 Task: Create in the project AgileCenter and in the Backlog issue 'Develop a new tool for automated testing of cross-browser compatibility and responsiveness' a child issue 'Automated infrastructure disaster recovery testing and remediation', and assign it to team member softage.4@softage.net. Create in the project AgileCenter and in the Backlog issue 'Upgrade the database indexing strategy of a web application to improve query performance and reduce data retrieval time' a child issue 'Integration with customer feedback management software', and assign it to team member softage.1@softage.net
Action: Mouse moved to (461, 416)
Screenshot: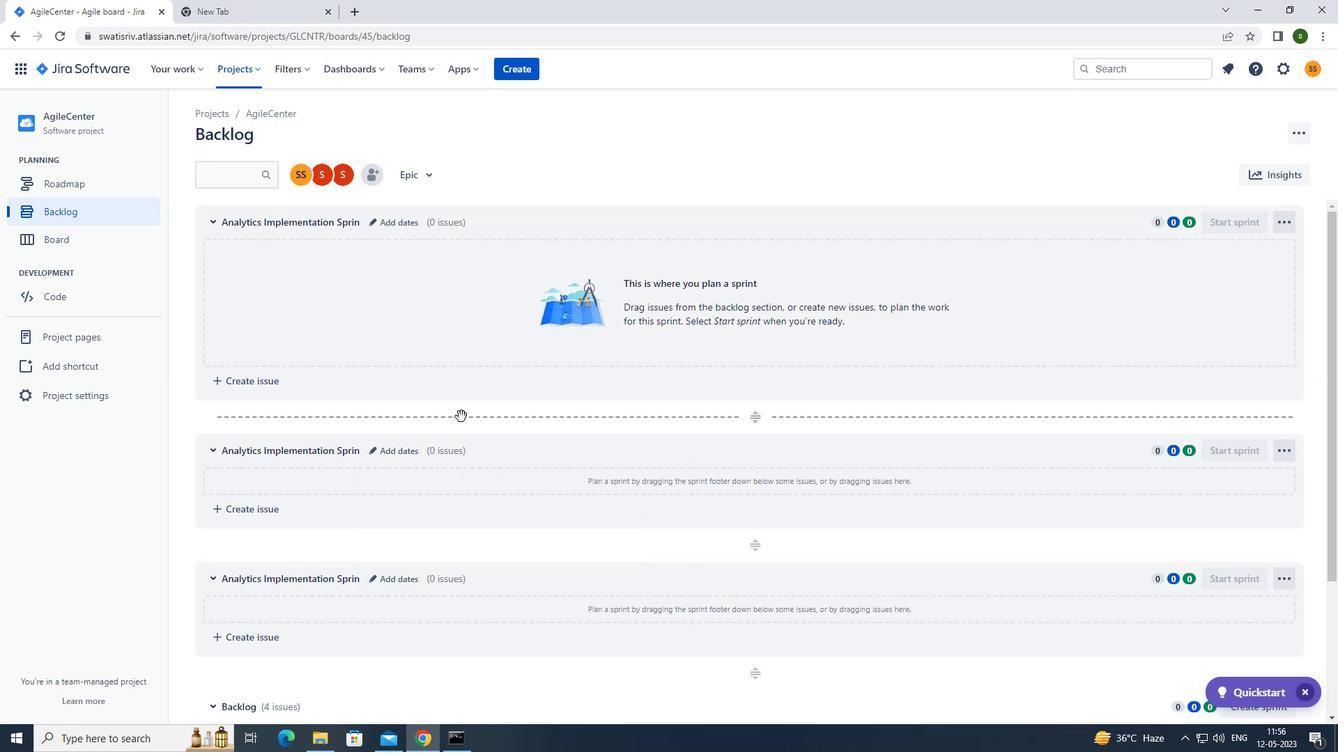 
Action: Mouse scrolled (461, 416) with delta (0, 0)
Screenshot: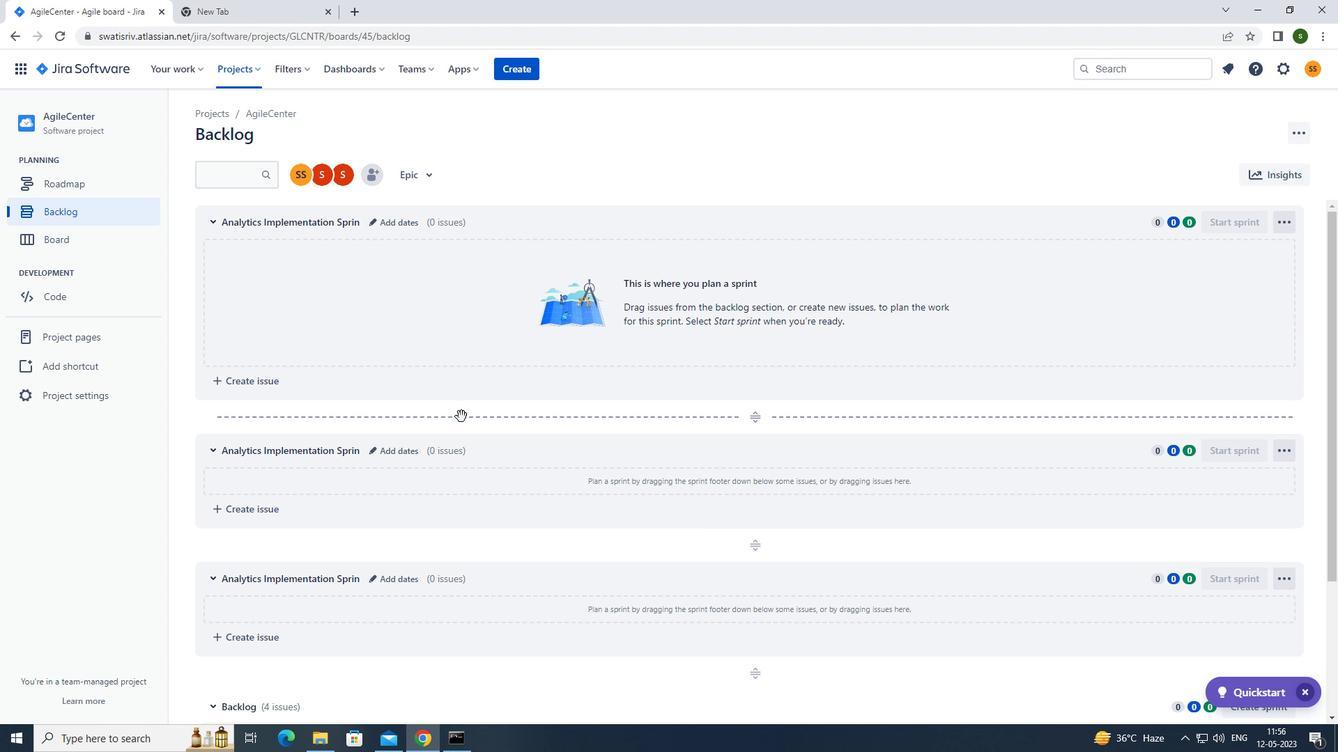 
Action: Mouse scrolled (461, 416) with delta (0, 0)
Screenshot: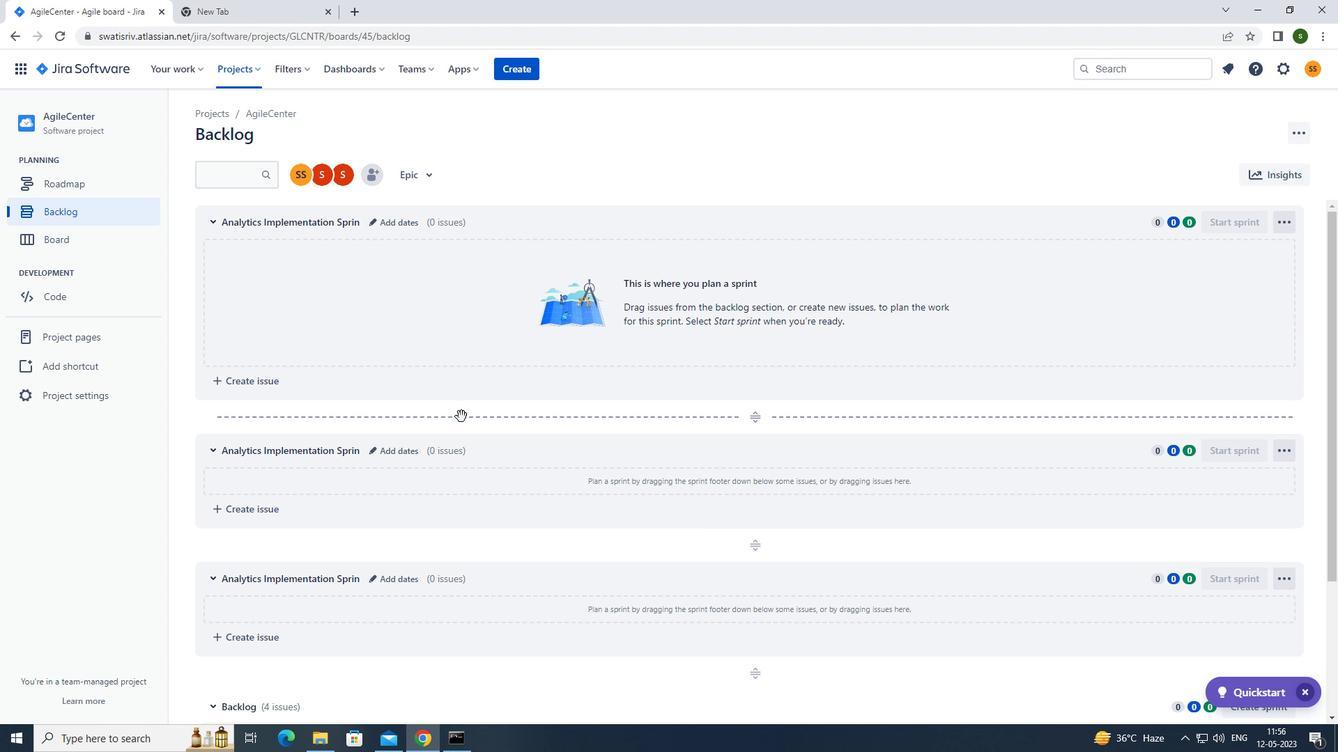 
Action: Mouse moved to (459, 418)
Screenshot: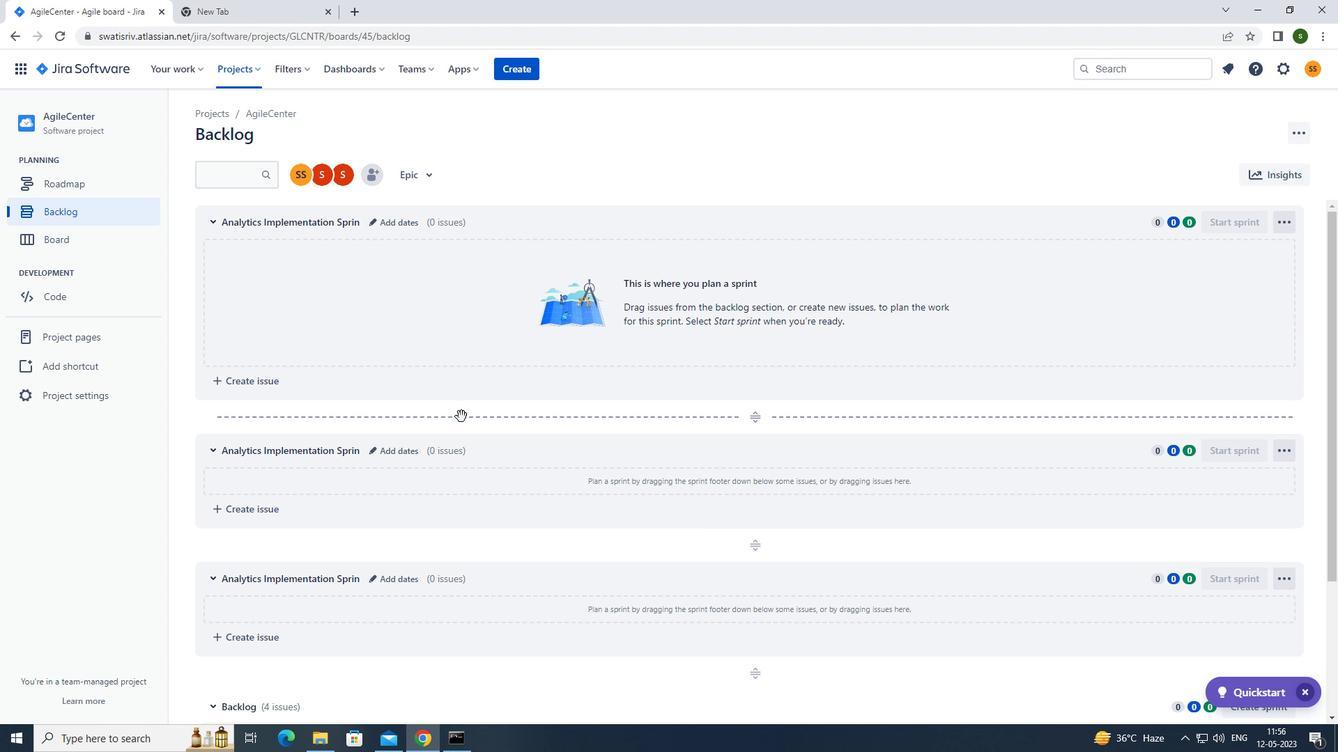 
Action: Mouse scrolled (459, 417) with delta (0, 0)
Screenshot: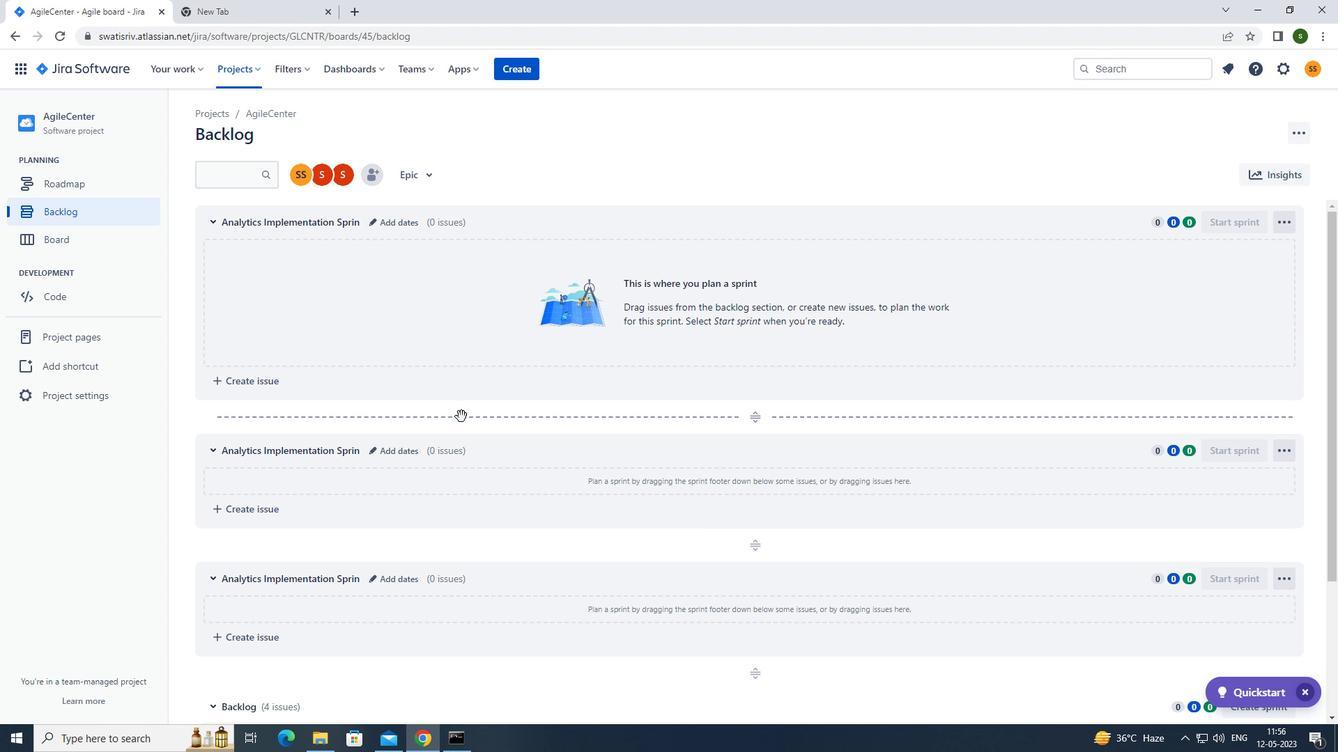 
Action: Mouse moved to (457, 418)
Screenshot: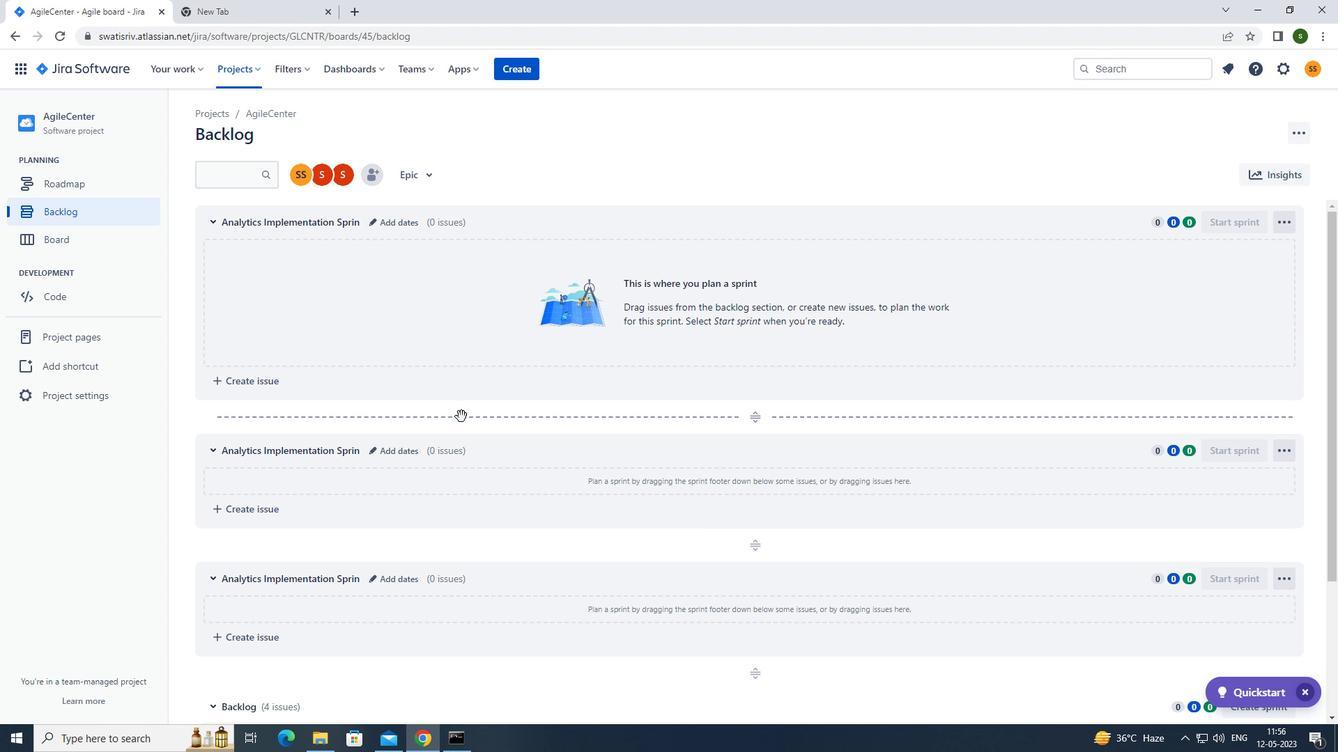 
Action: Mouse scrolled (457, 418) with delta (0, 0)
Screenshot: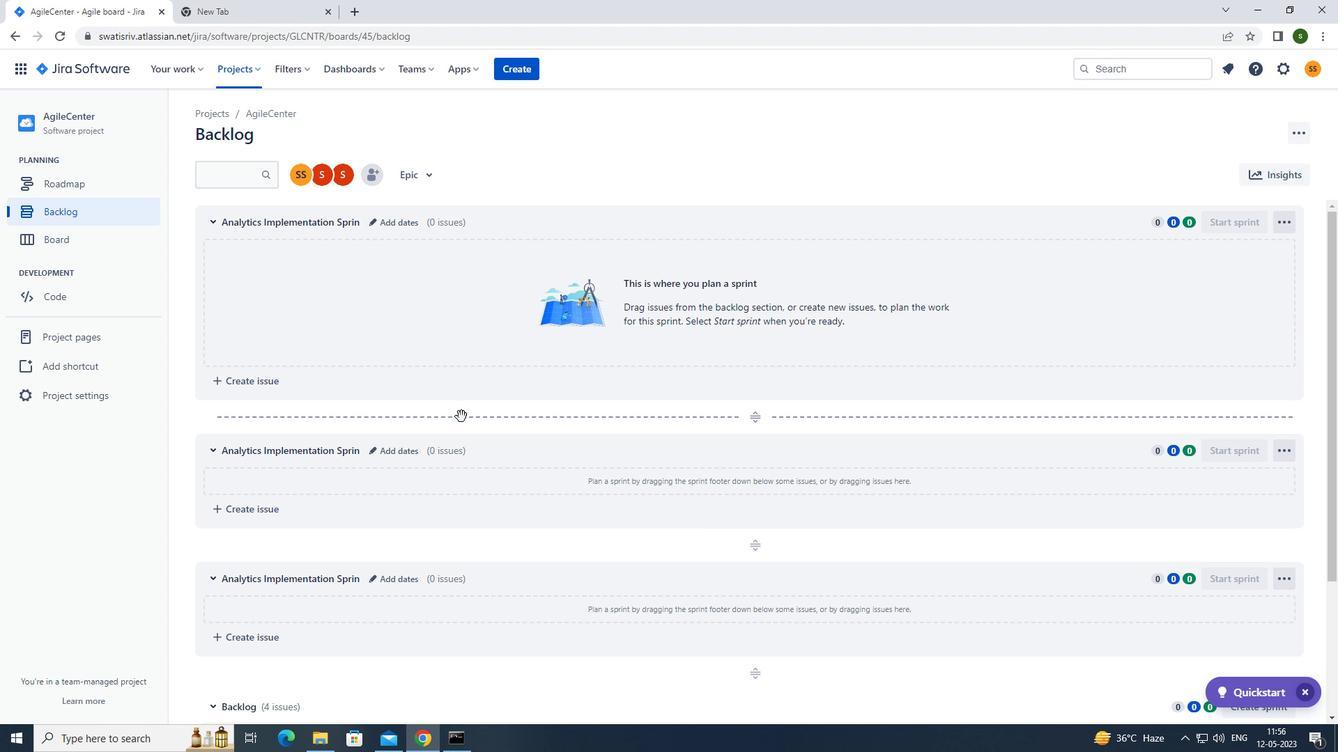 
Action: Mouse moved to (457, 418)
Screenshot: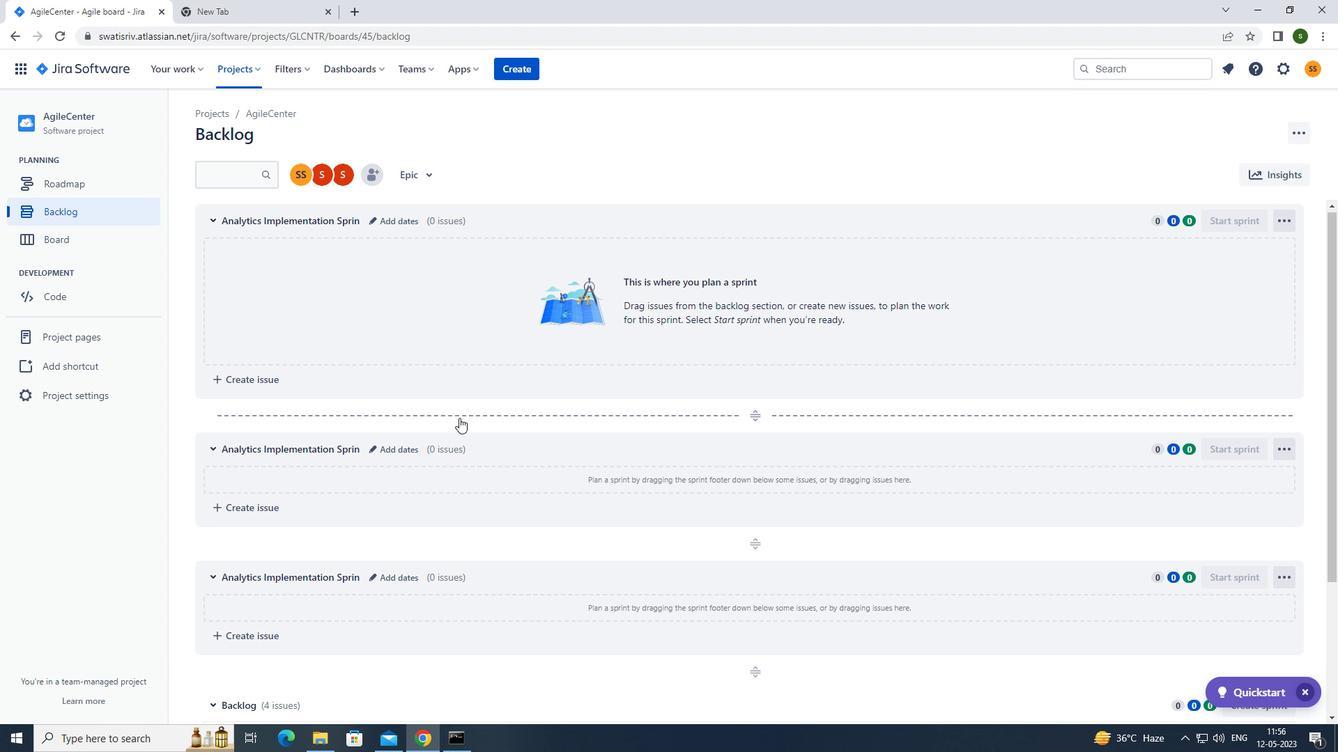 
Action: Mouse scrolled (457, 418) with delta (0, 0)
Screenshot: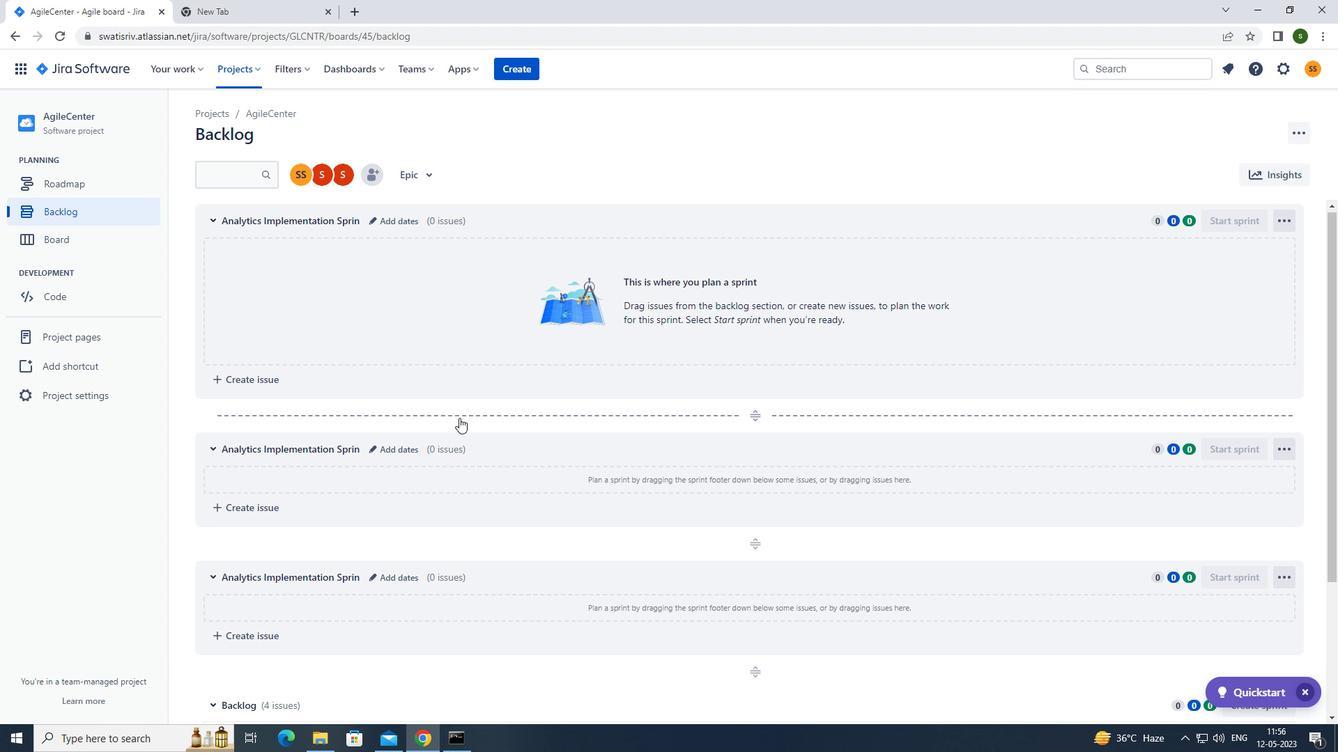 
Action: Mouse scrolled (457, 418) with delta (0, 0)
Screenshot: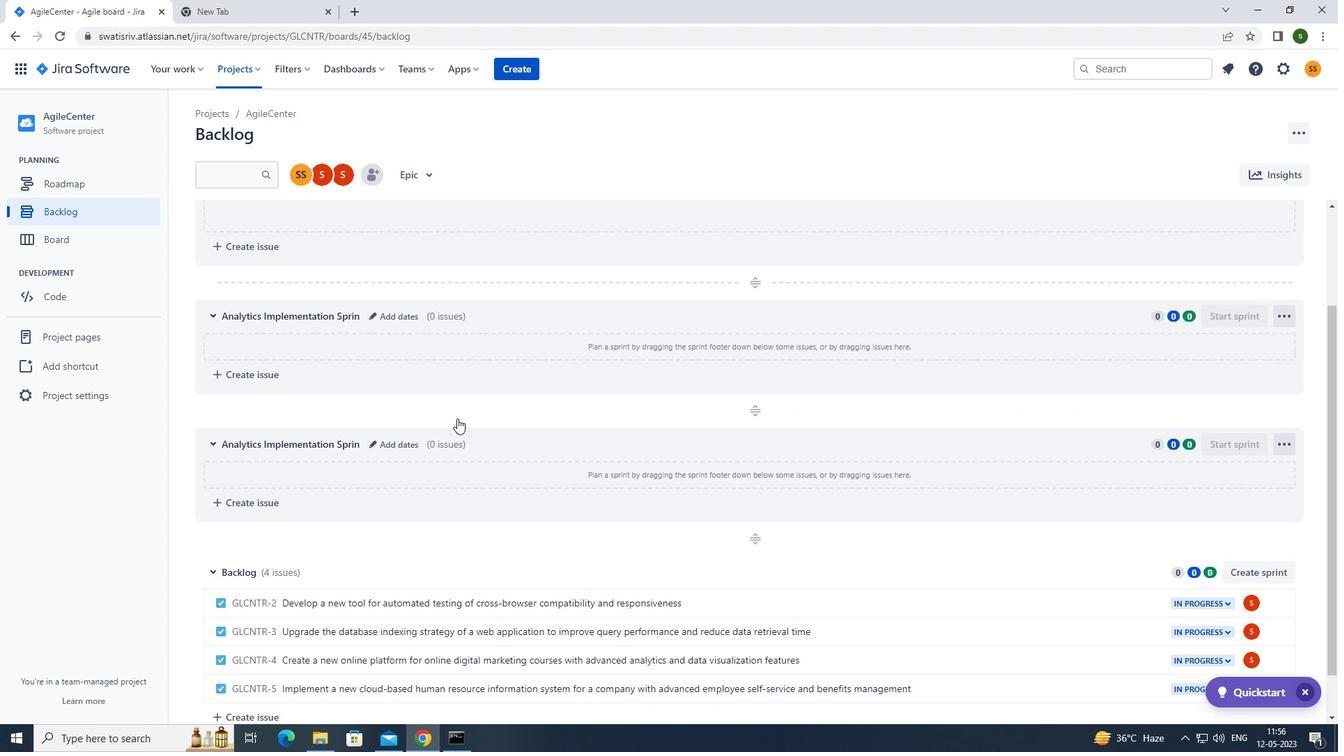 
Action: Mouse moved to (869, 549)
Screenshot: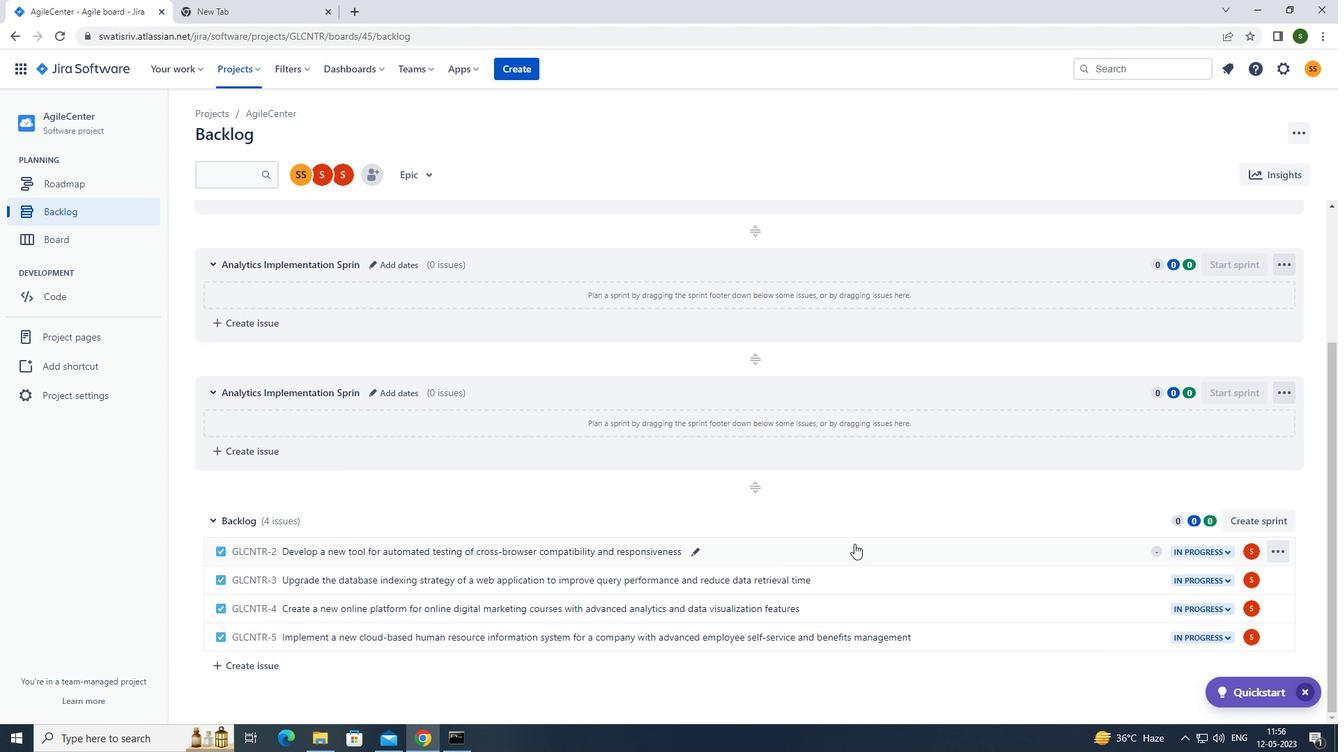 
Action: Mouse pressed left at (869, 549)
Screenshot: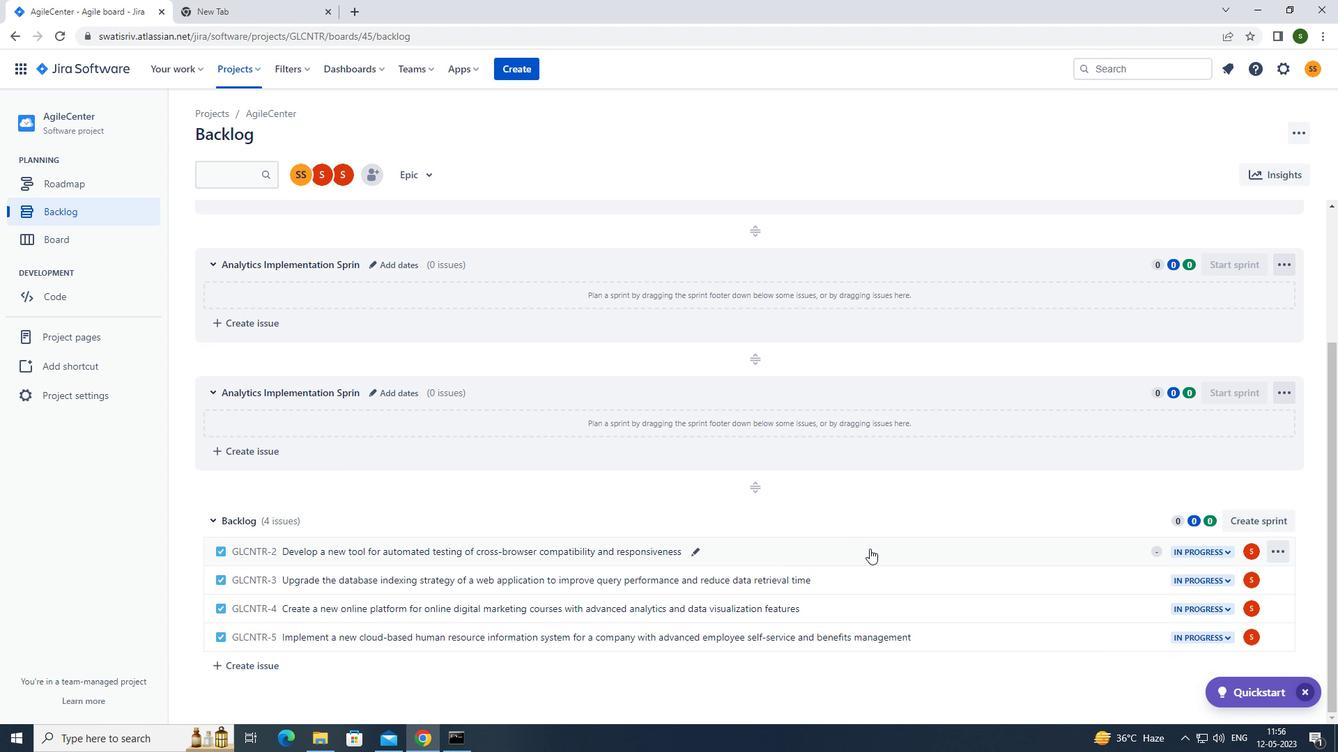 
Action: Mouse moved to (1092, 319)
Screenshot: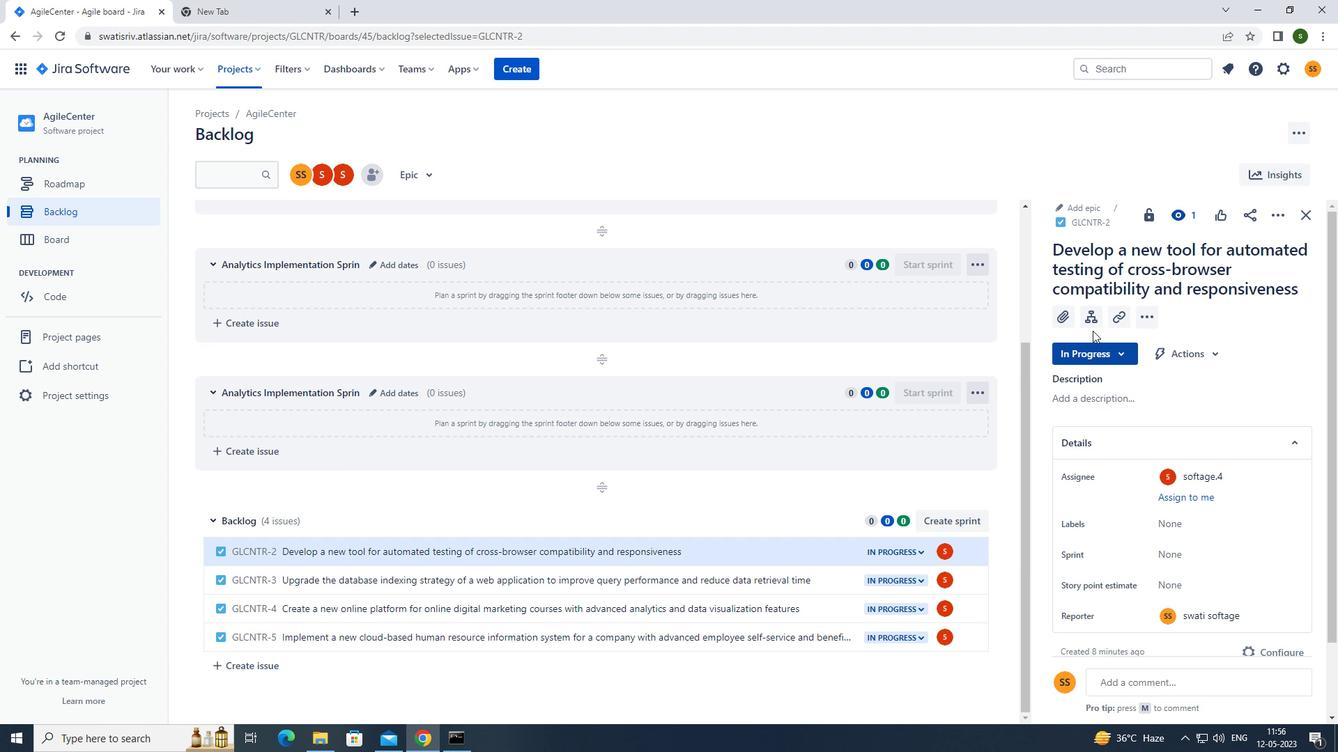 
Action: Mouse pressed left at (1092, 319)
Screenshot: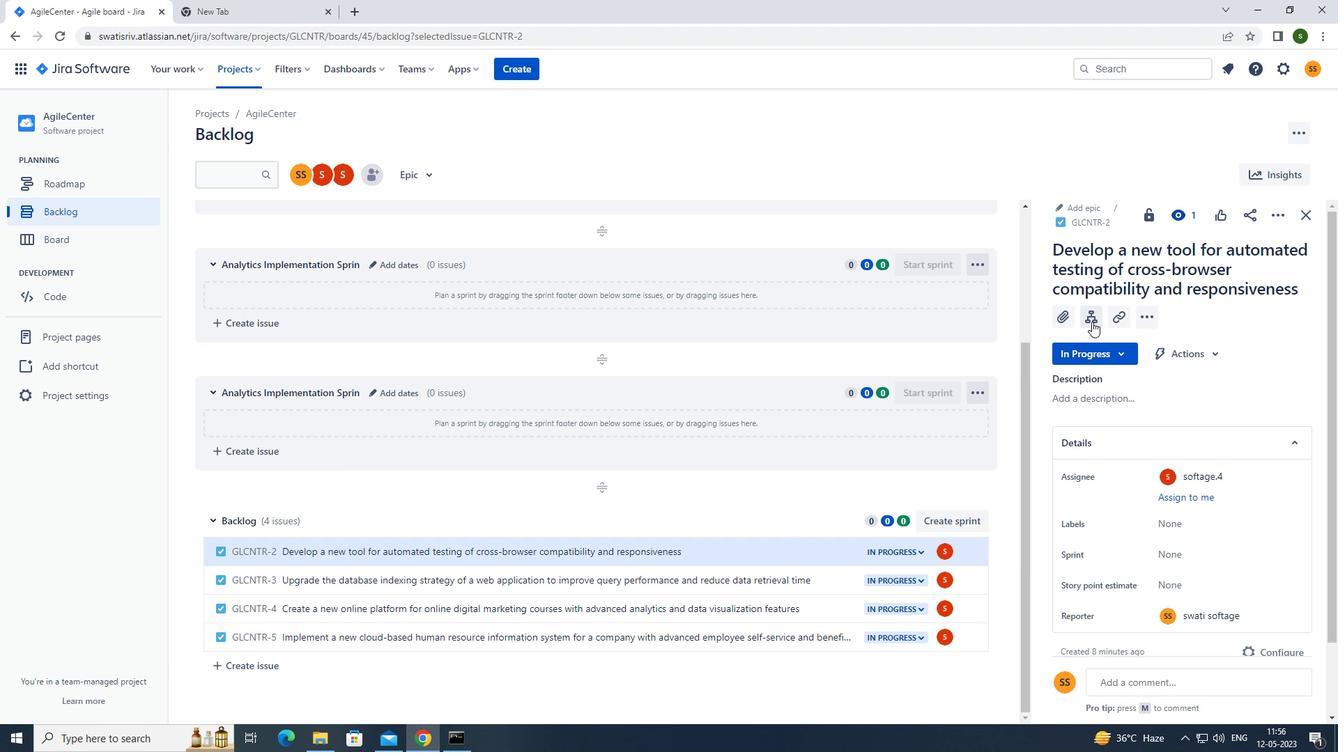 
Action: Mouse moved to (1074, 449)
Screenshot: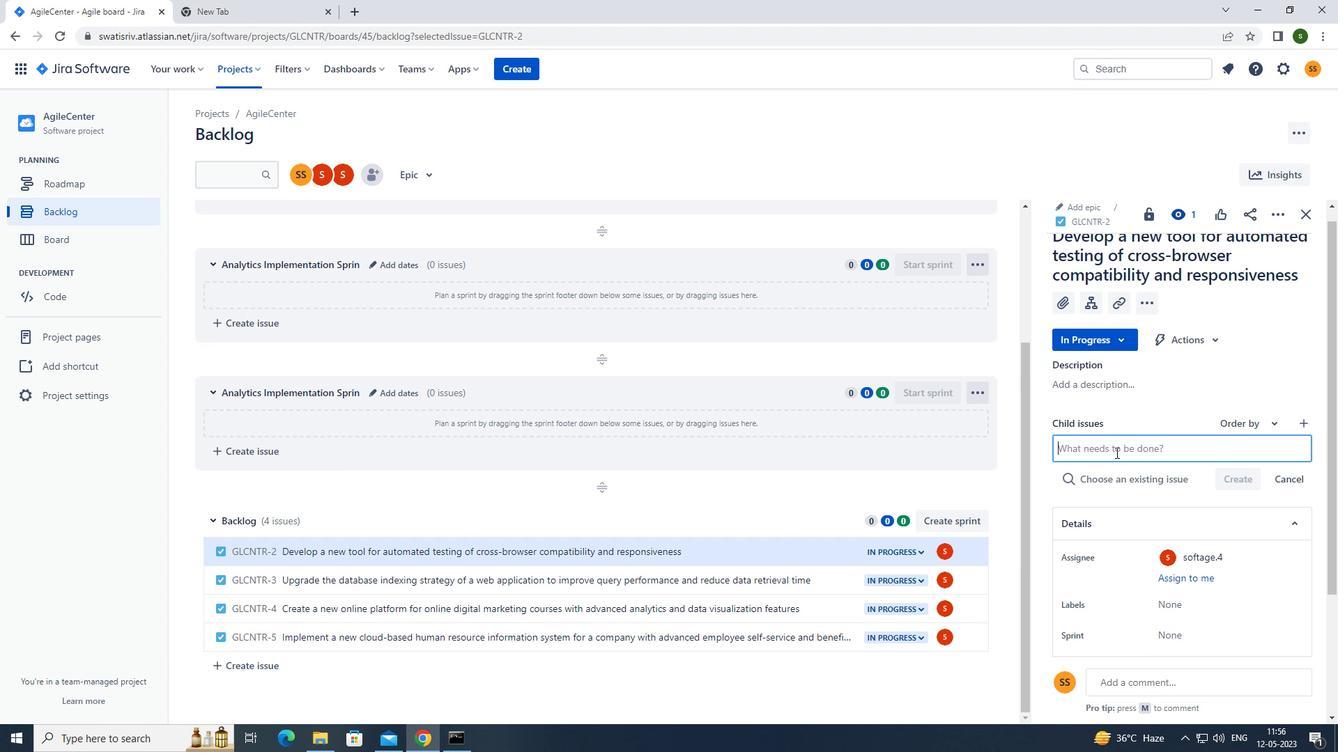 
Action: Key pressed <Key.caps_lock>a<Key.caps_lock>utomated<Key.space>onfrastructure<Key.space>disaster<Key.space>recovery<Key.space>testing<Key.space>and<Key.space>remediation<Key.enter>
Screenshot: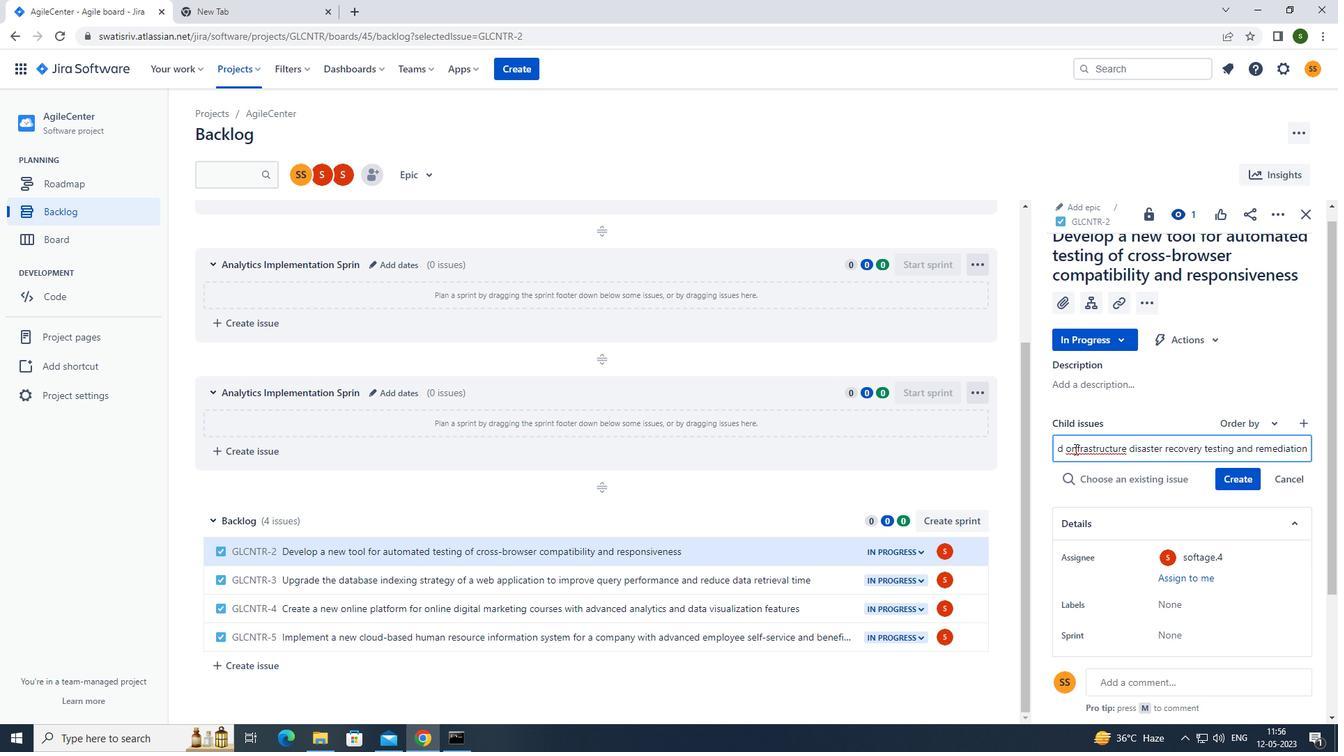 
Action: Mouse moved to (1252, 455)
Screenshot: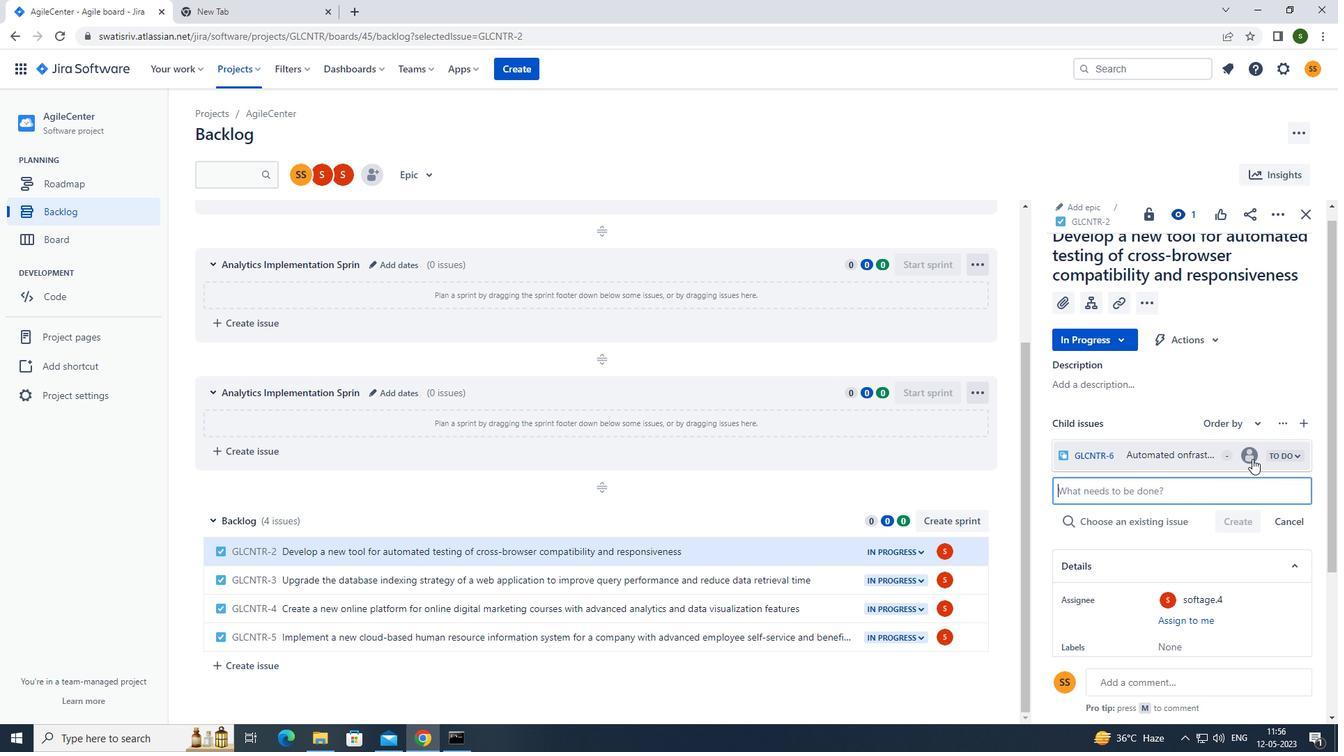 
Action: Mouse pressed left at (1252, 455)
Screenshot: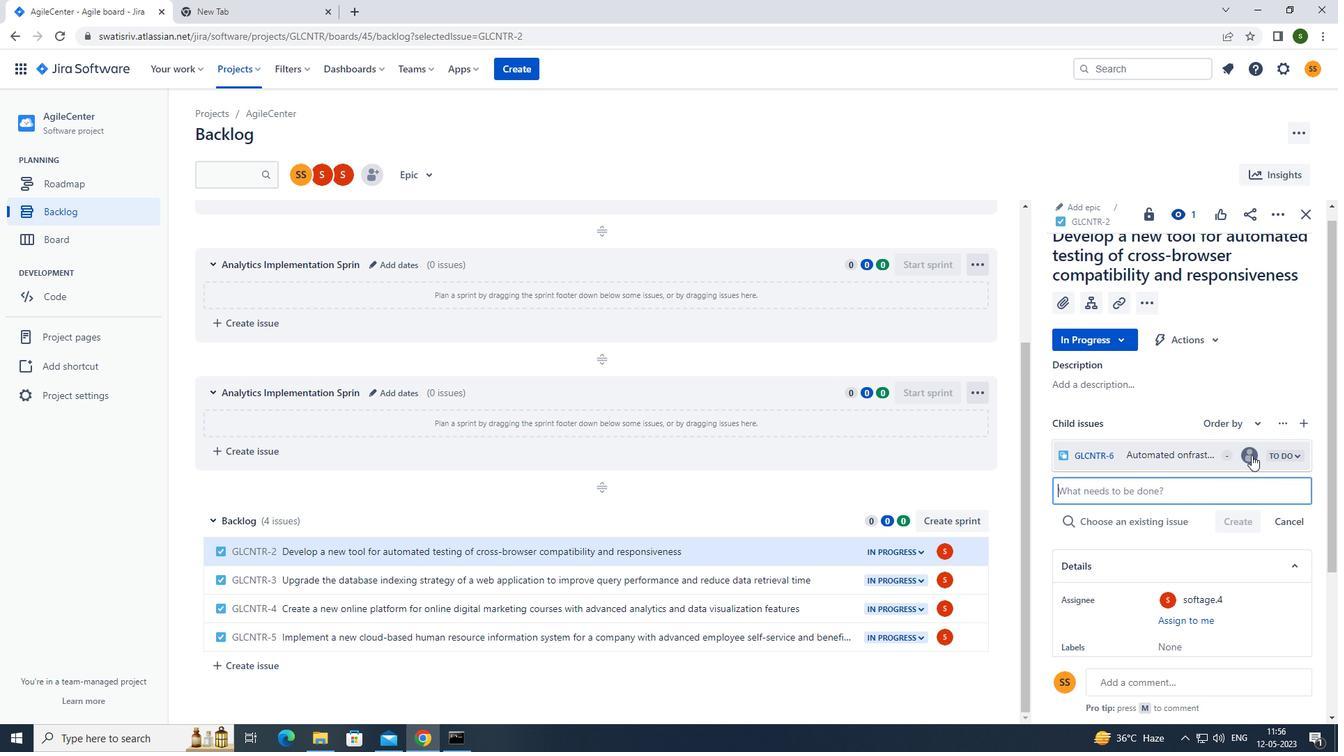
Action: Mouse moved to (1154, 529)
Screenshot: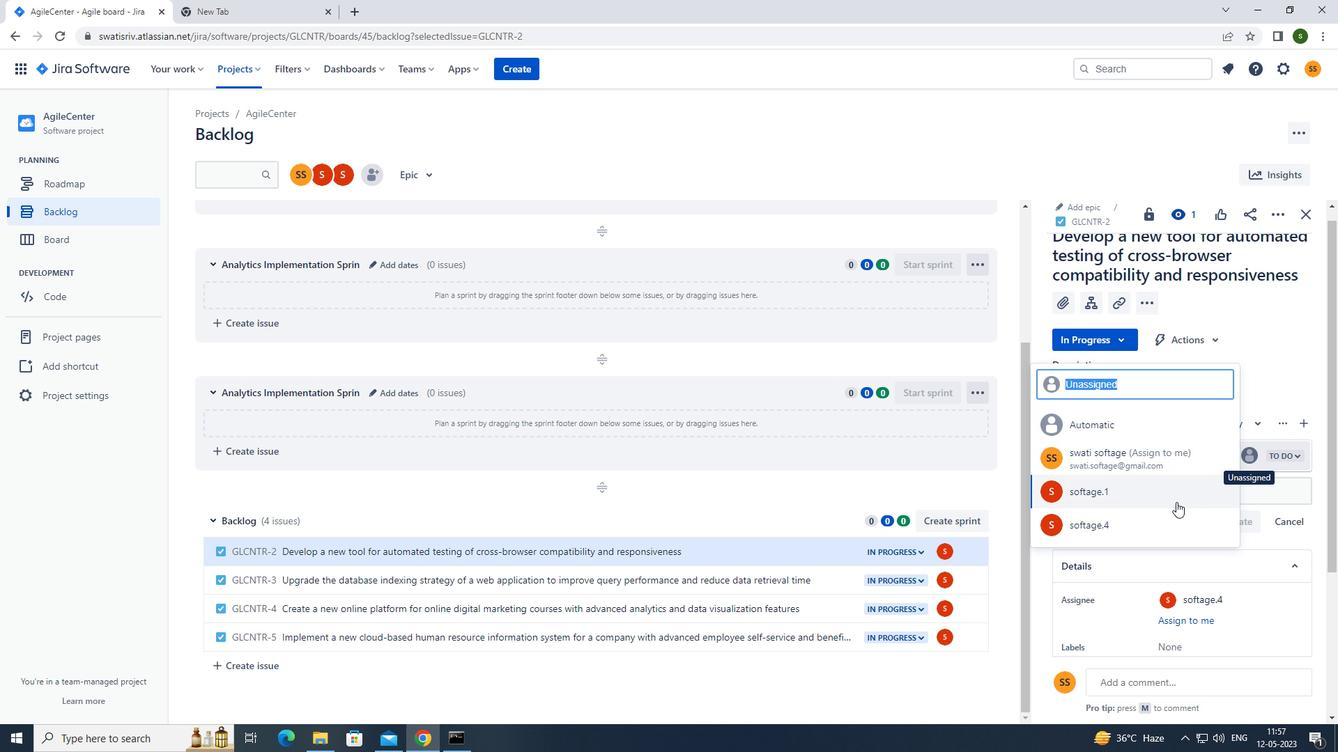 
Action: Mouse pressed left at (1154, 529)
Screenshot: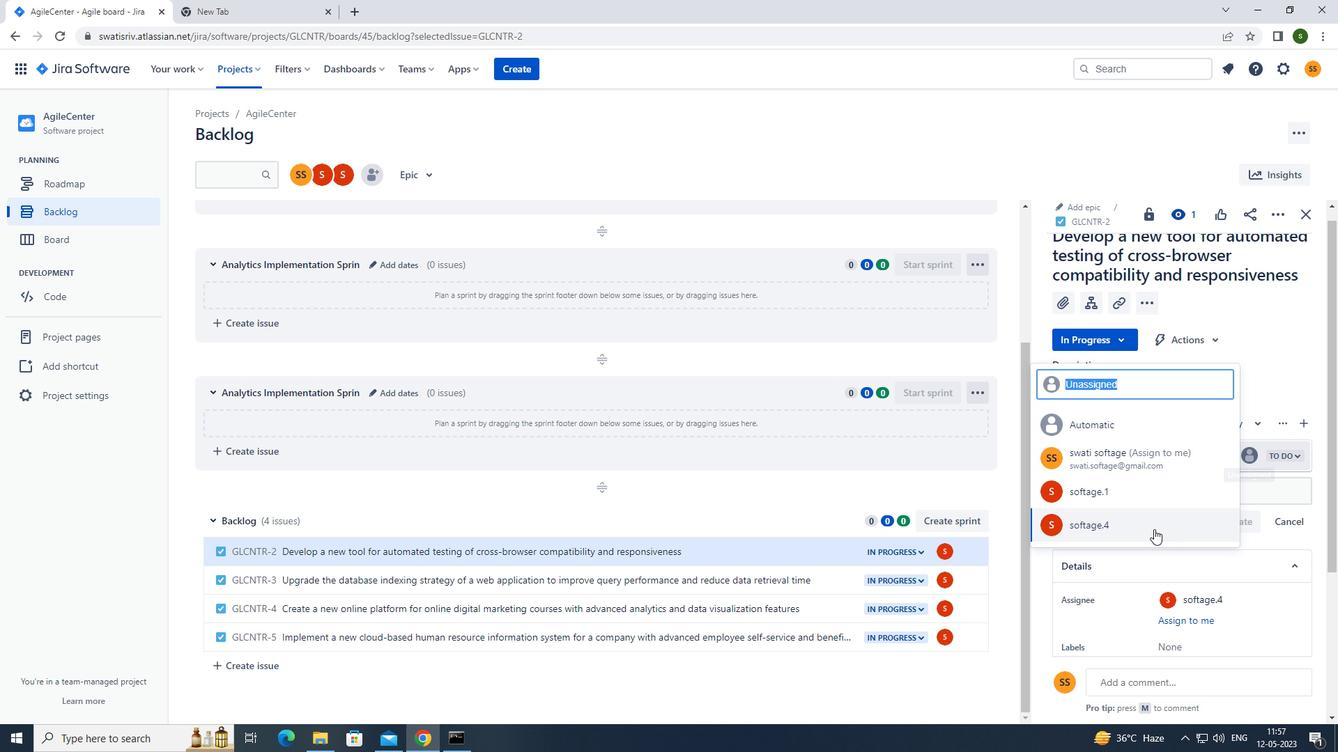 
Action: Mouse moved to (835, 589)
Screenshot: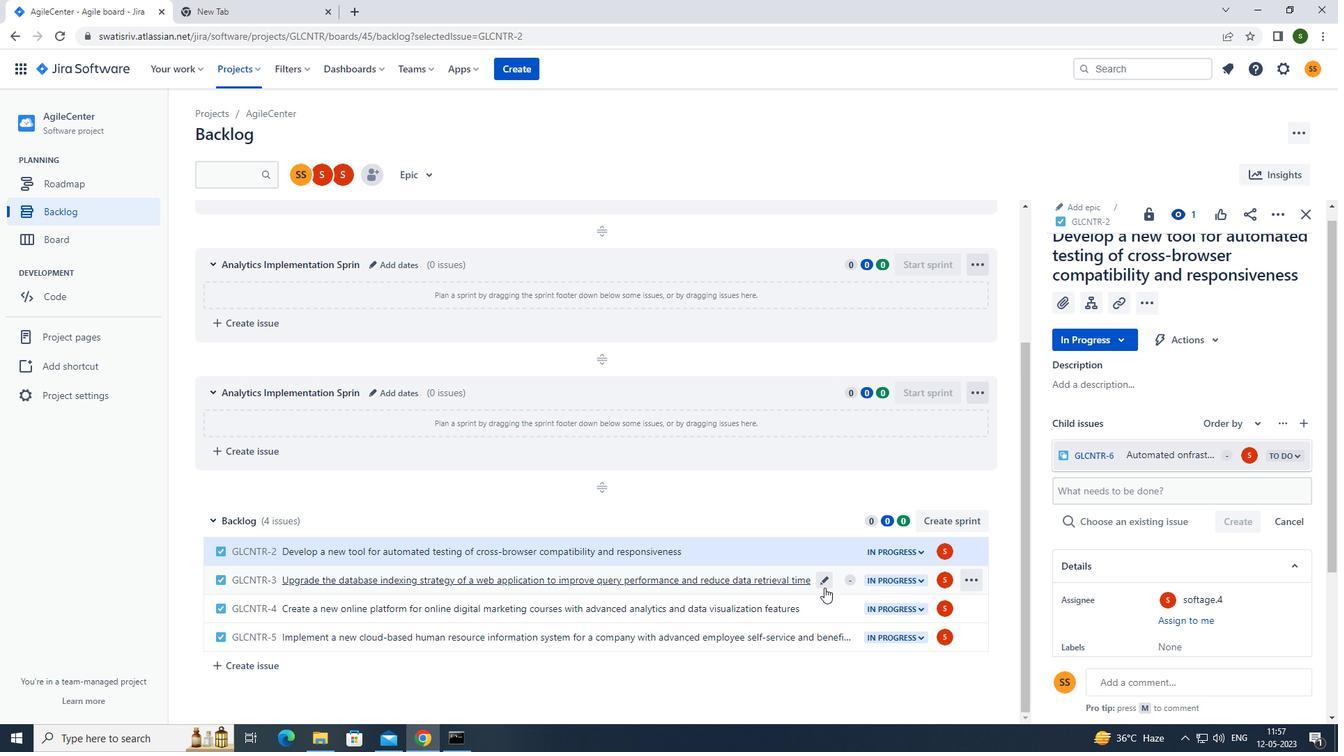 
Action: Mouse pressed left at (835, 589)
Screenshot: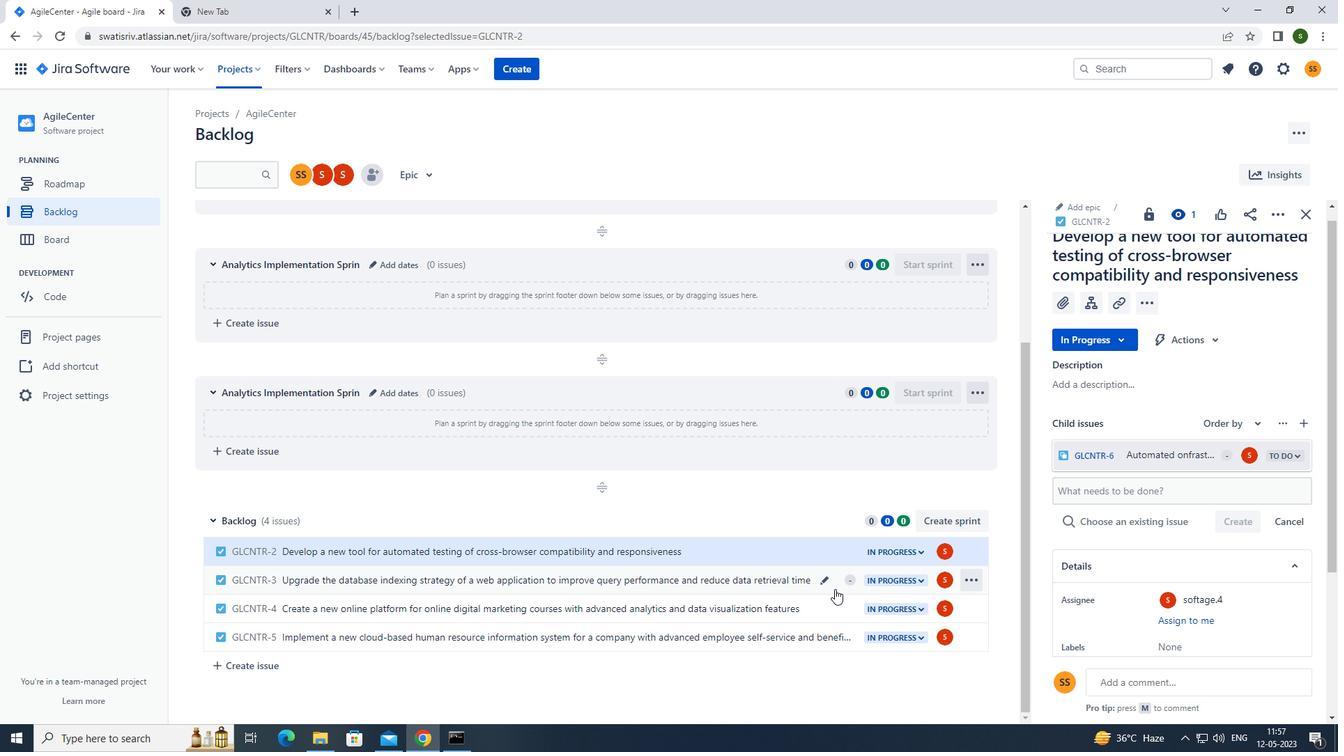 
Action: Mouse moved to (1086, 342)
Screenshot: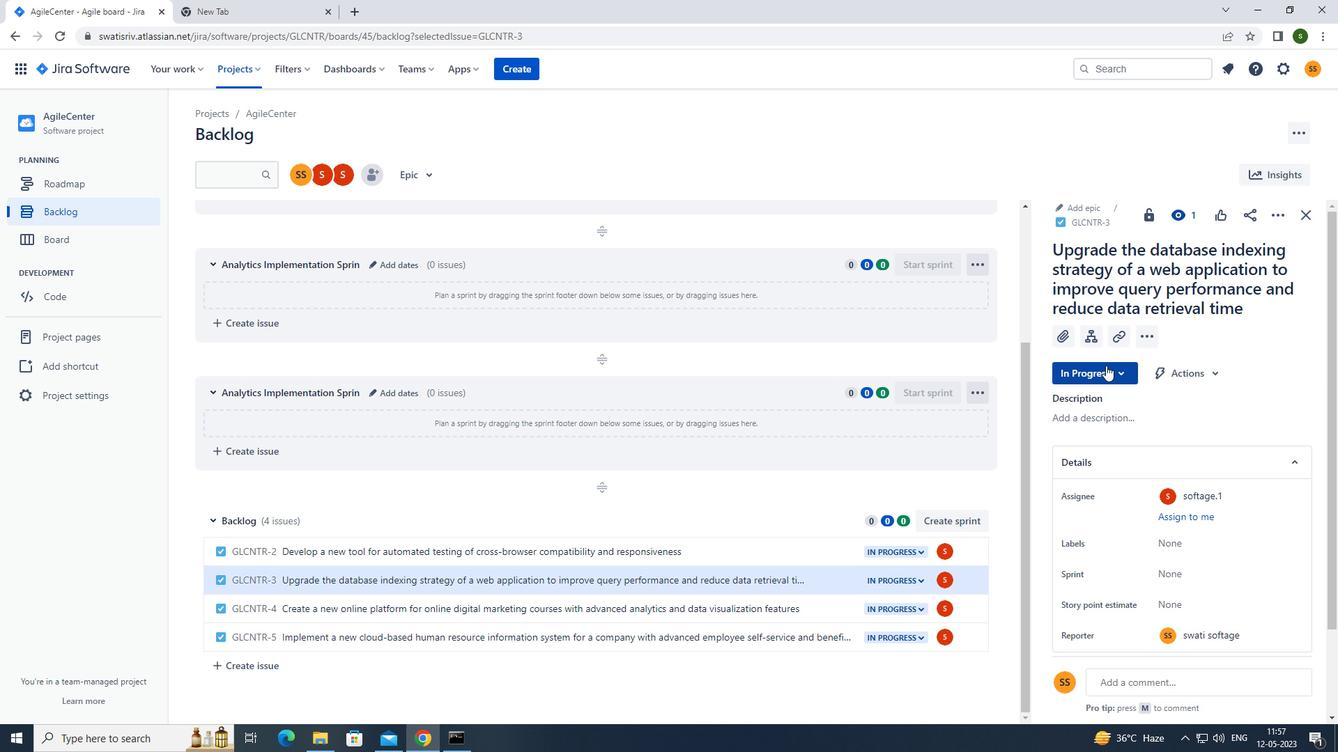 
Action: Mouse pressed left at (1086, 342)
Screenshot: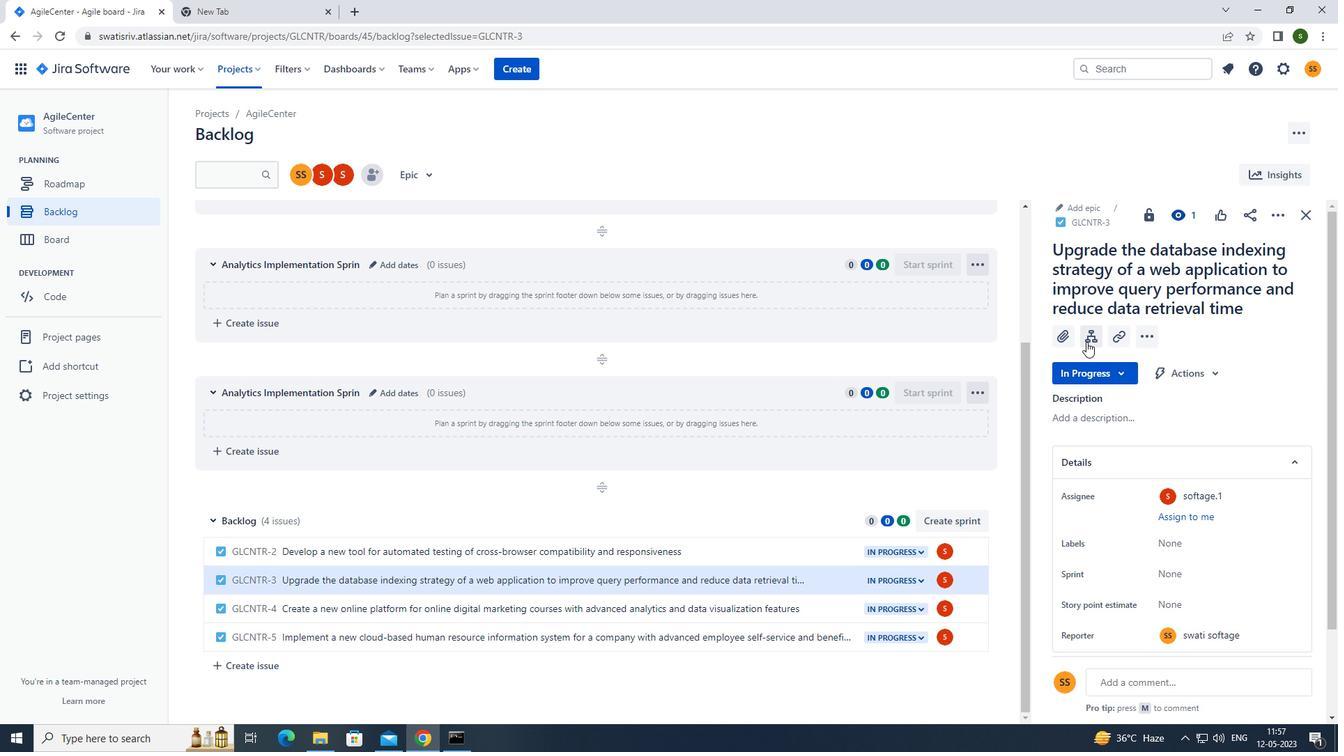 
Action: Mouse moved to (1134, 451)
Screenshot: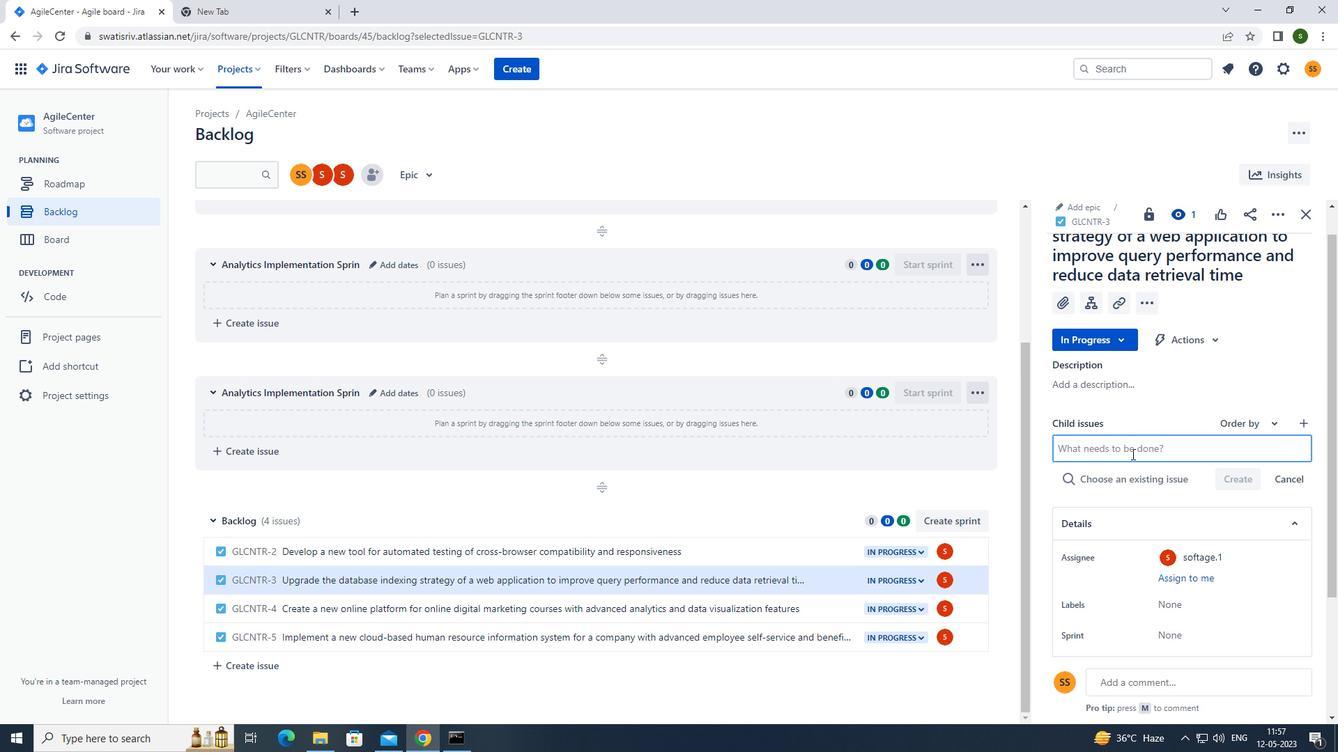 
Action: Mouse pressed left at (1134, 451)
Screenshot: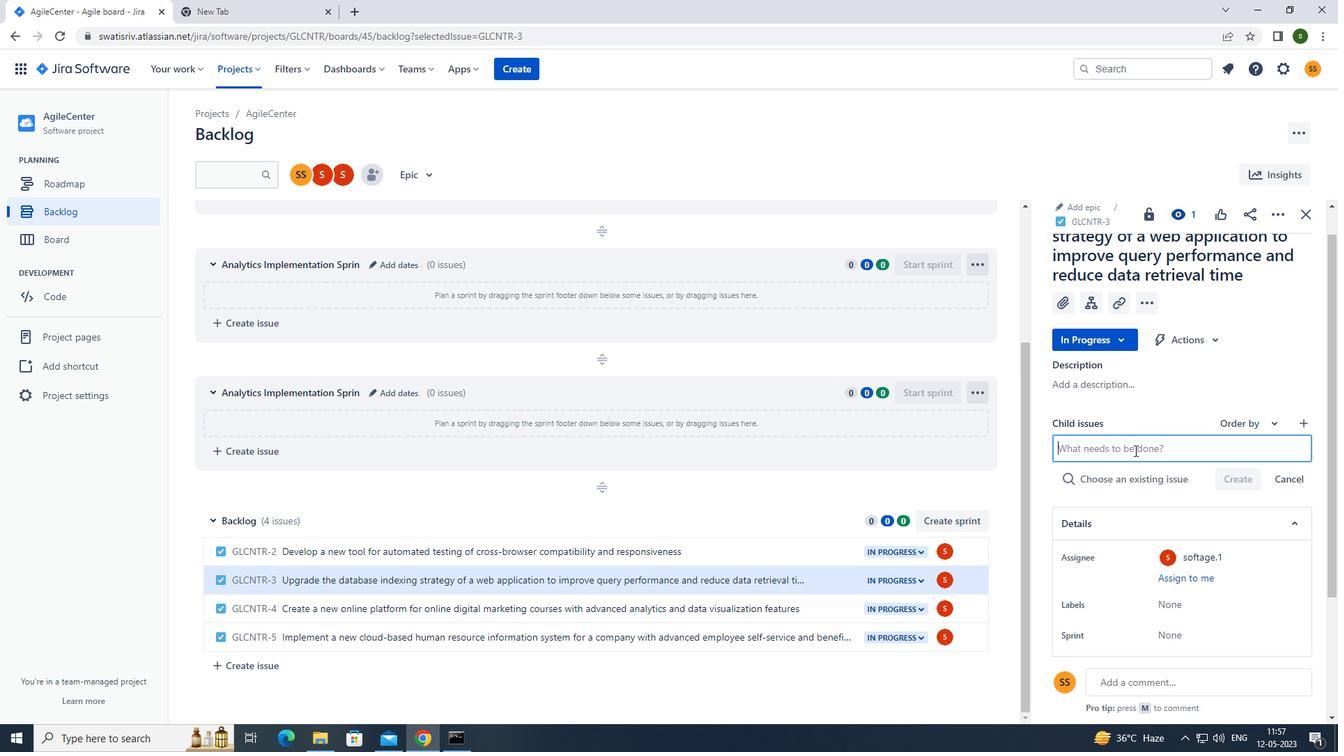 
Action: Mouse moved to (1092, 453)
Screenshot: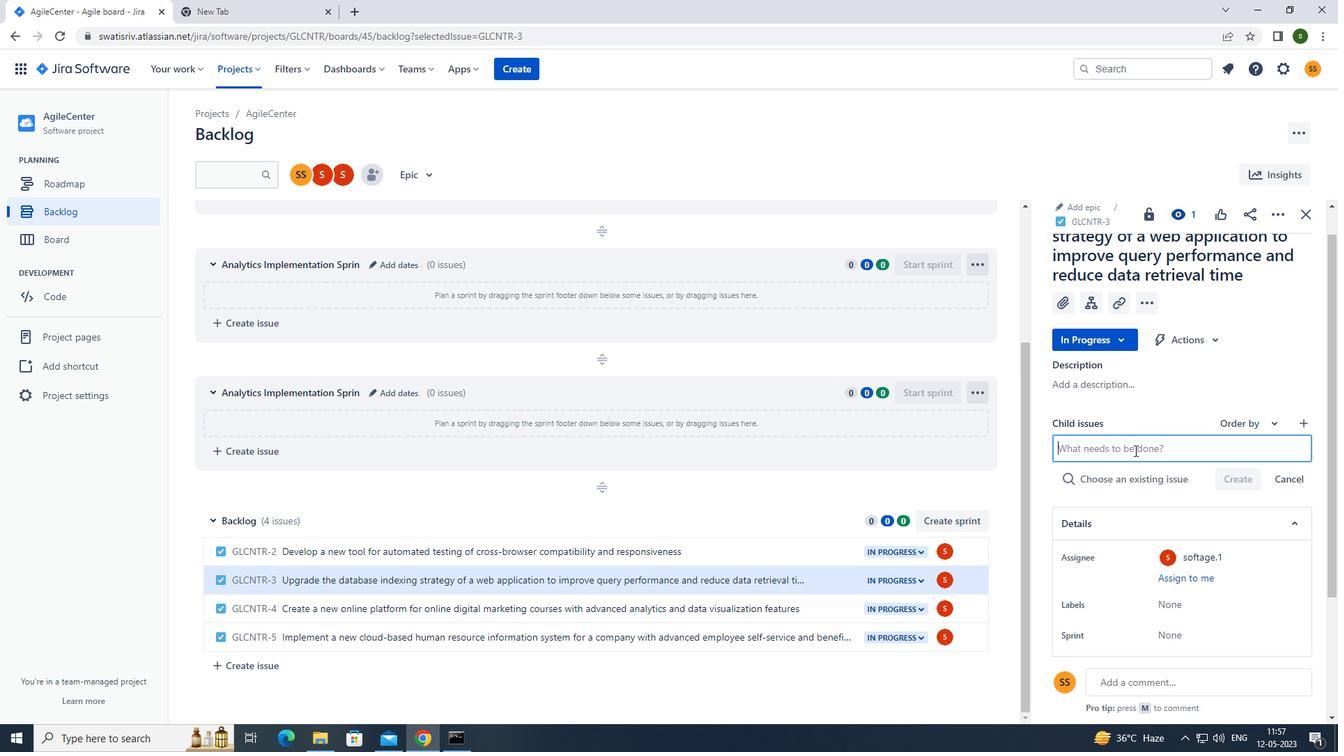
Action: Key pressed <Key.caps_lock>i<Key.caps_lock>ntegration<Key.space>with<Key.space>customer<Key.space>feedback<Key.space>management<Key.space>software
Screenshot: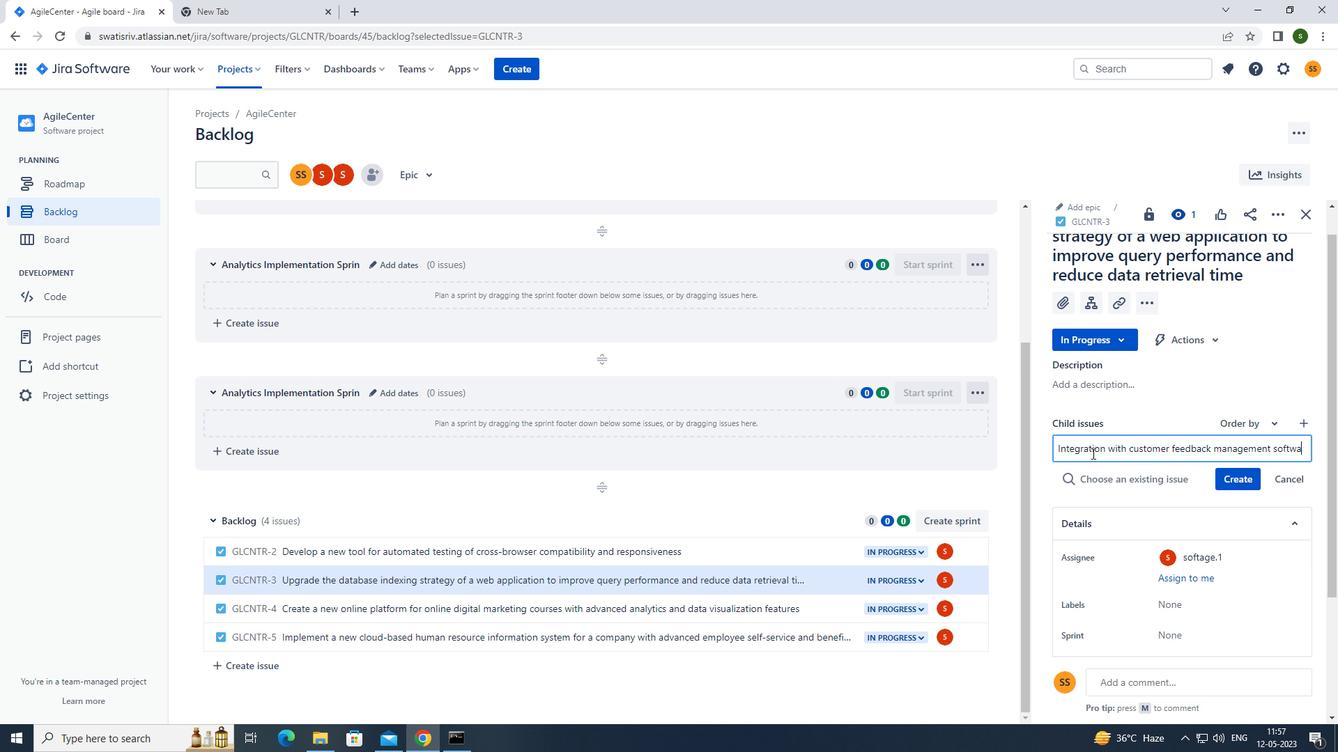 
Action: Mouse moved to (1086, 453)
Screenshot: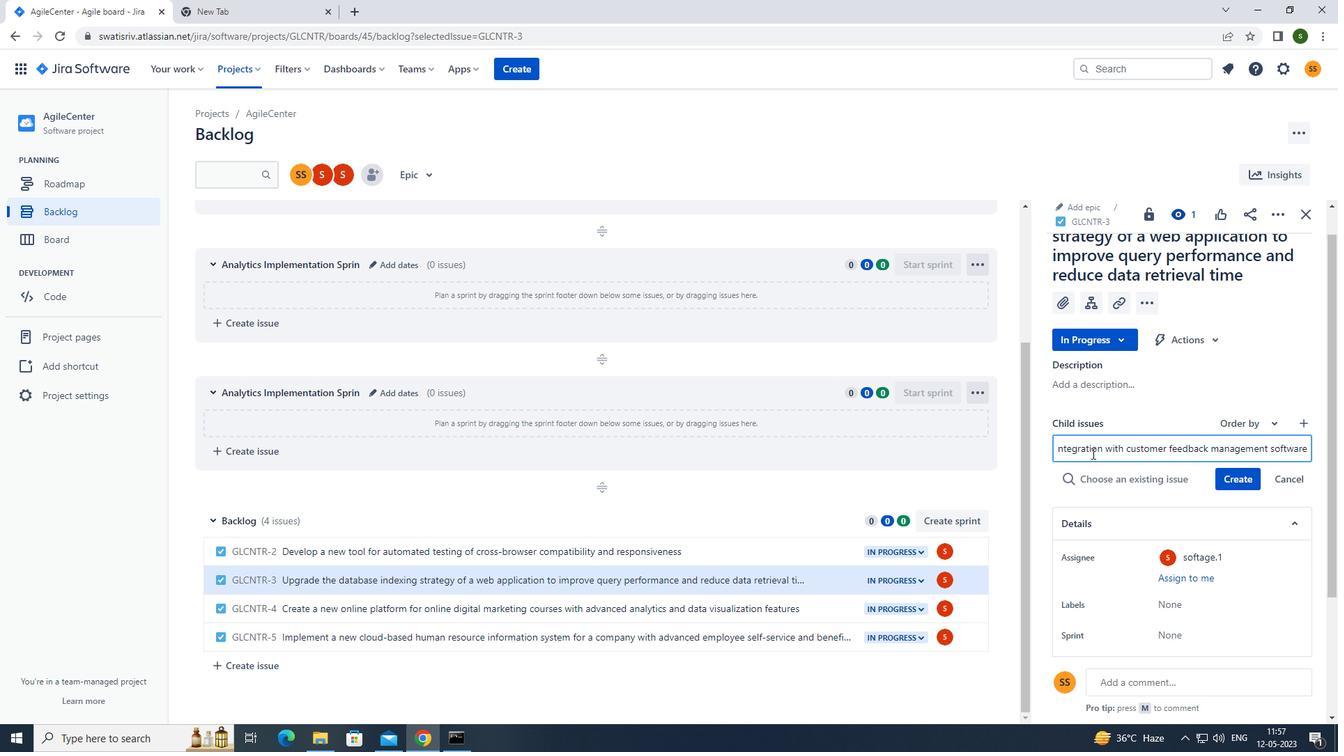 
Action: Key pressed <Key.enter>
Screenshot: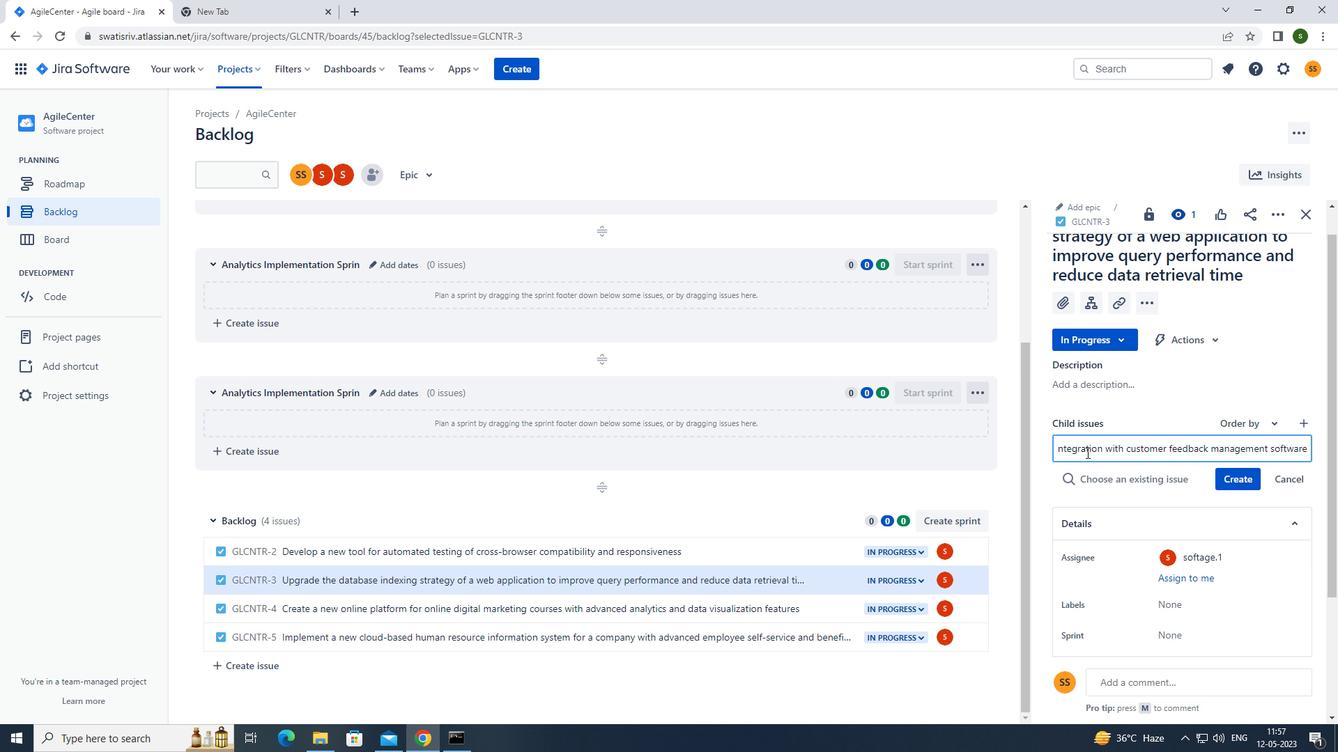 
Action: Mouse moved to (1243, 454)
Screenshot: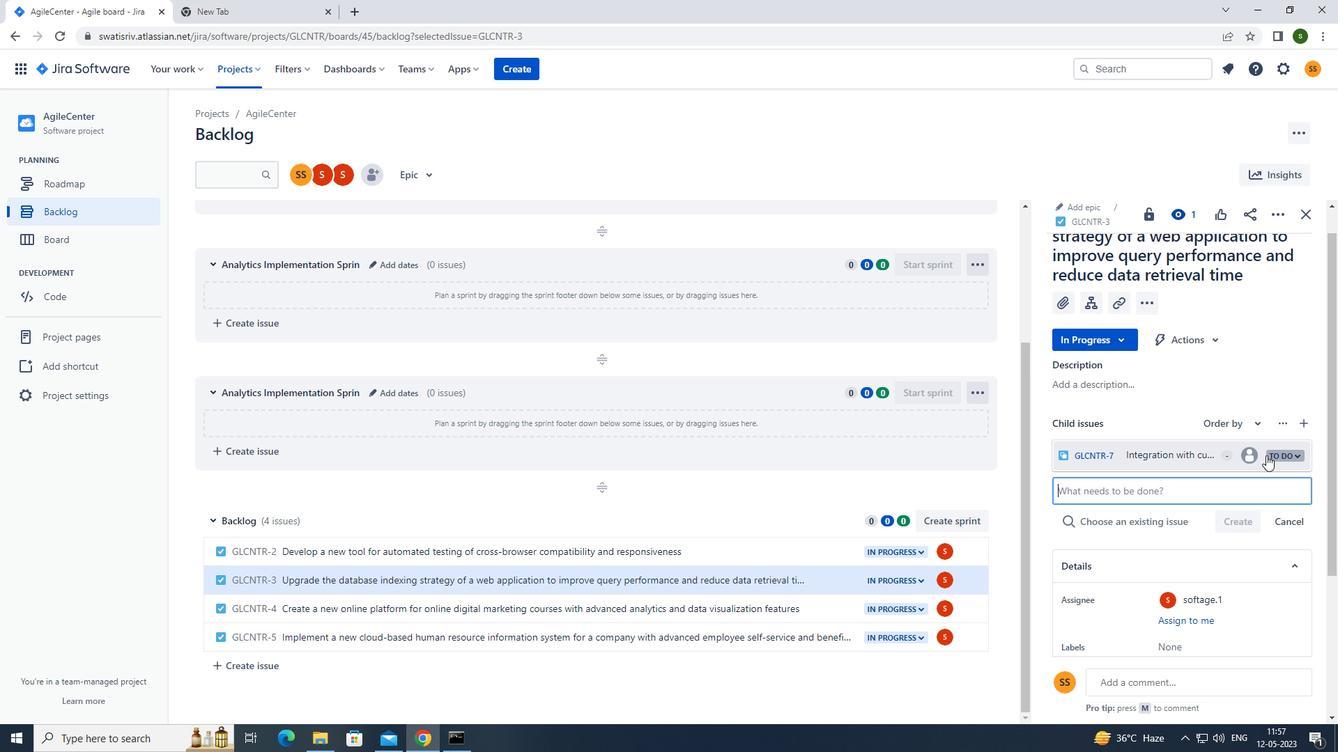 
Action: Mouse pressed left at (1243, 454)
Screenshot: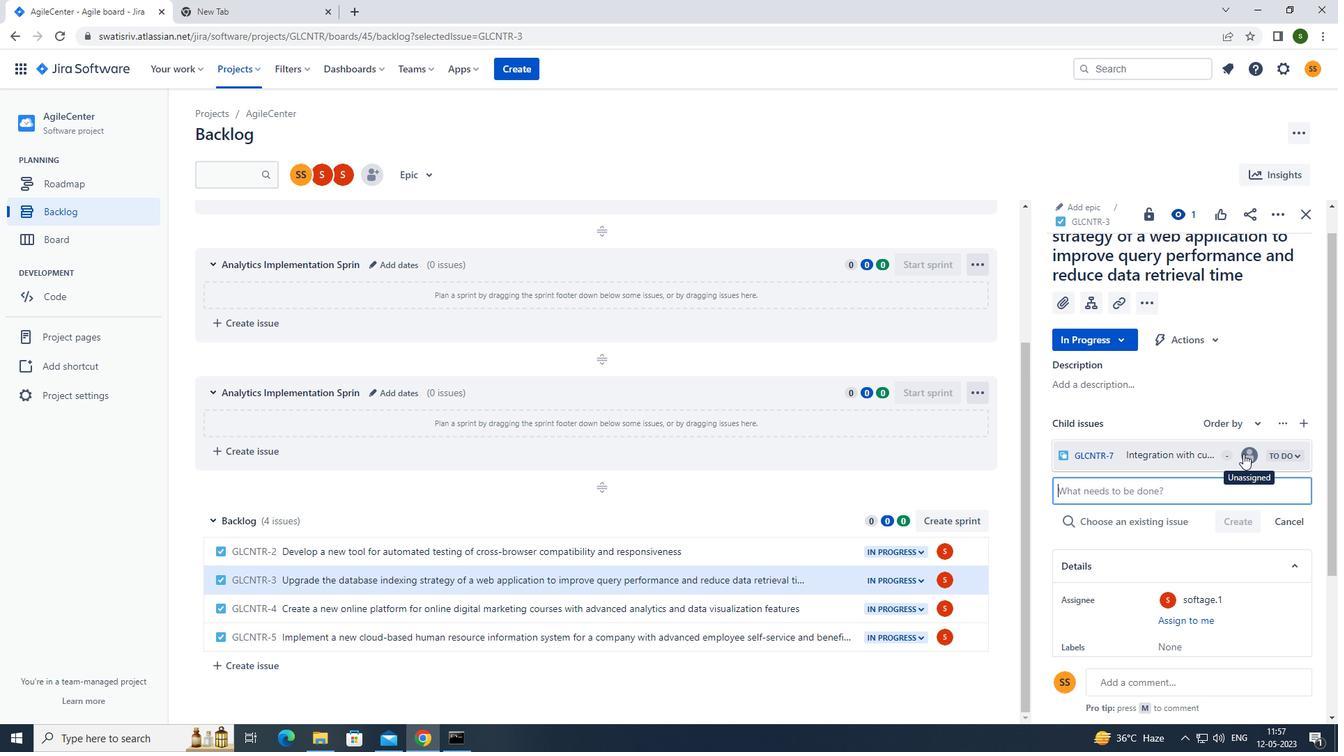 
Action: Mouse moved to (1116, 492)
Screenshot: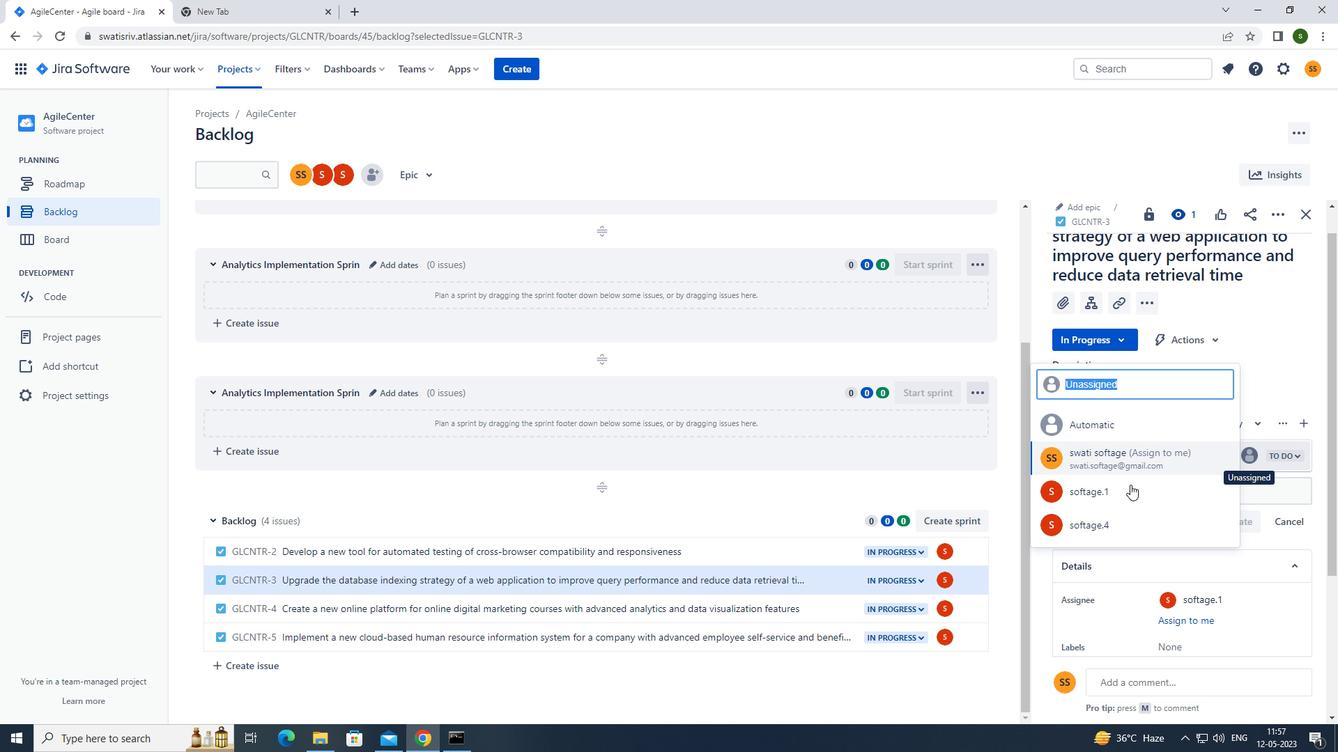 
Action: Mouse pressed left at (1116, 492)
Screenshot: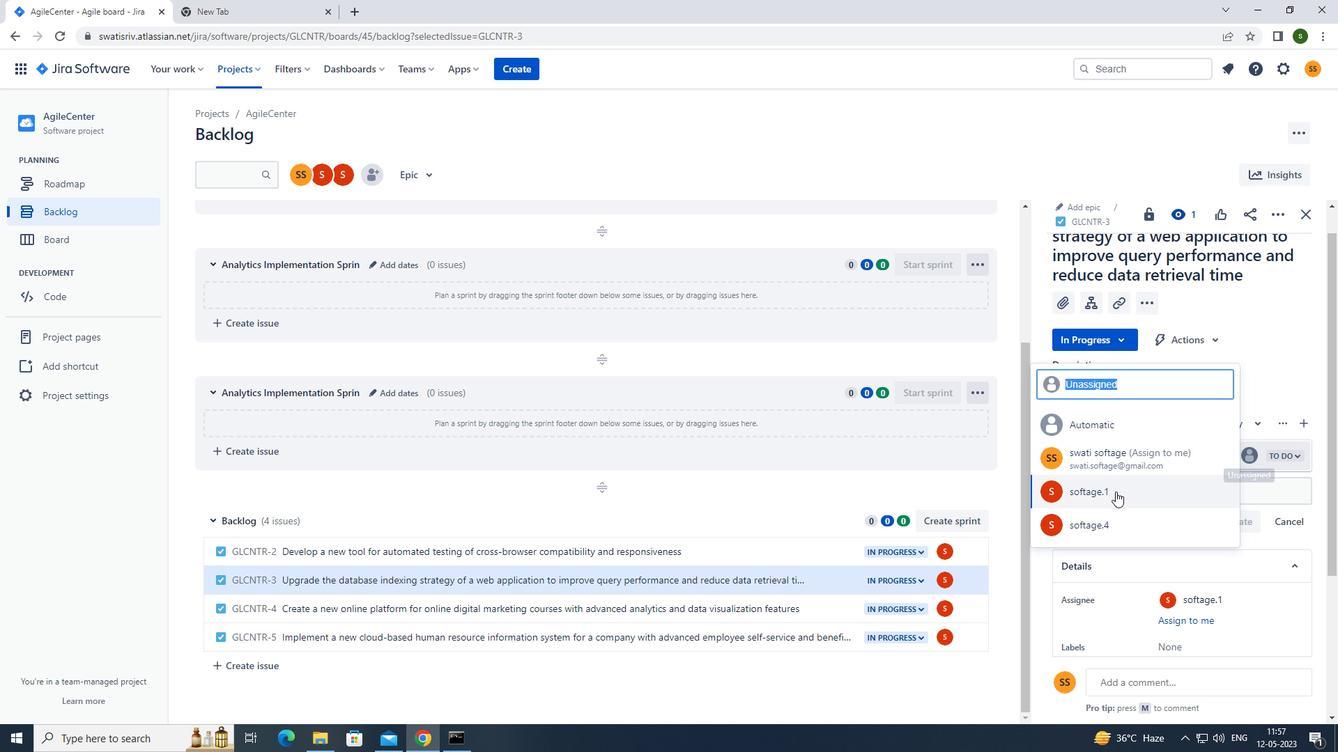 
Action: Mouse moved to (1004, 500)
Screenshot: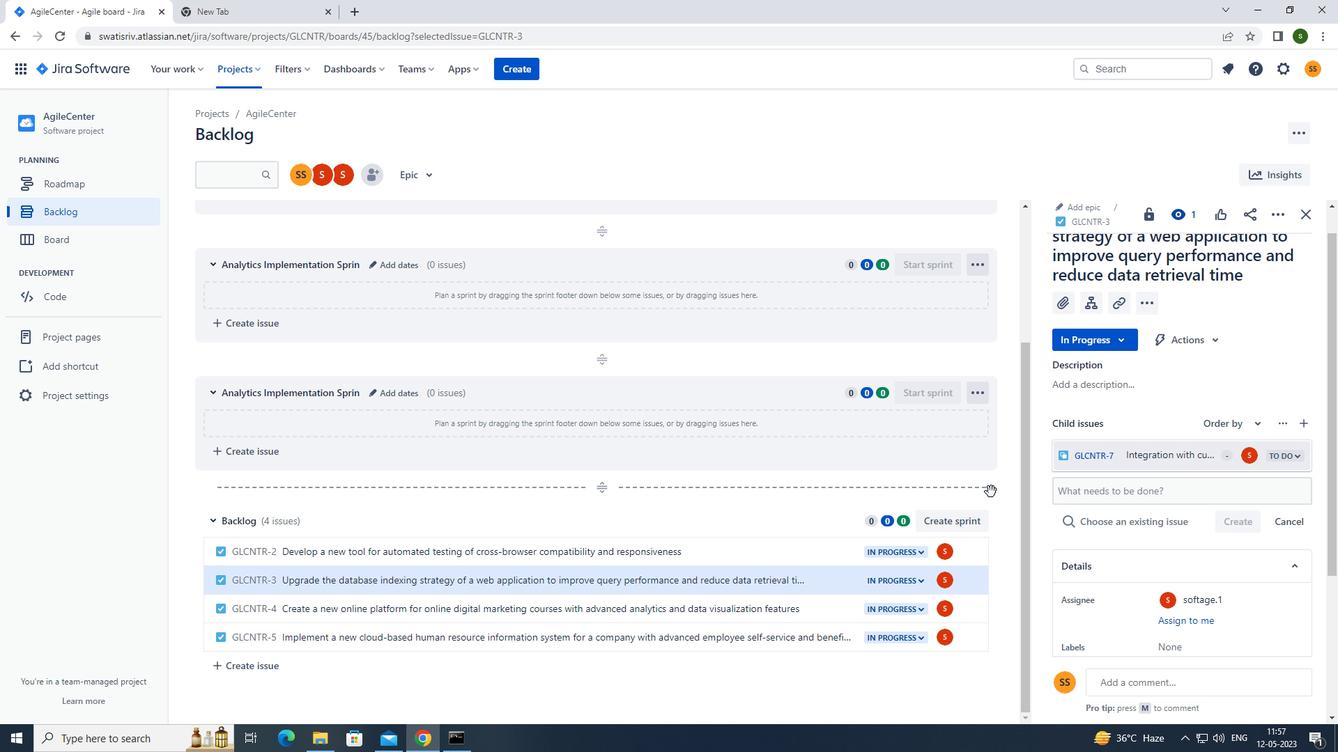 
